 Task: Find connections with filter location Chetput with filter topic #careerswith filter profile language Spanish with filter current company Cambridge University Press & Assessment with filter school Lloyd Law College - India with filter industry Internet News with filter service category Financial Accounting with filter keywords title Line Cook
Action: Mouse moved to (510, 85)
Screenshot: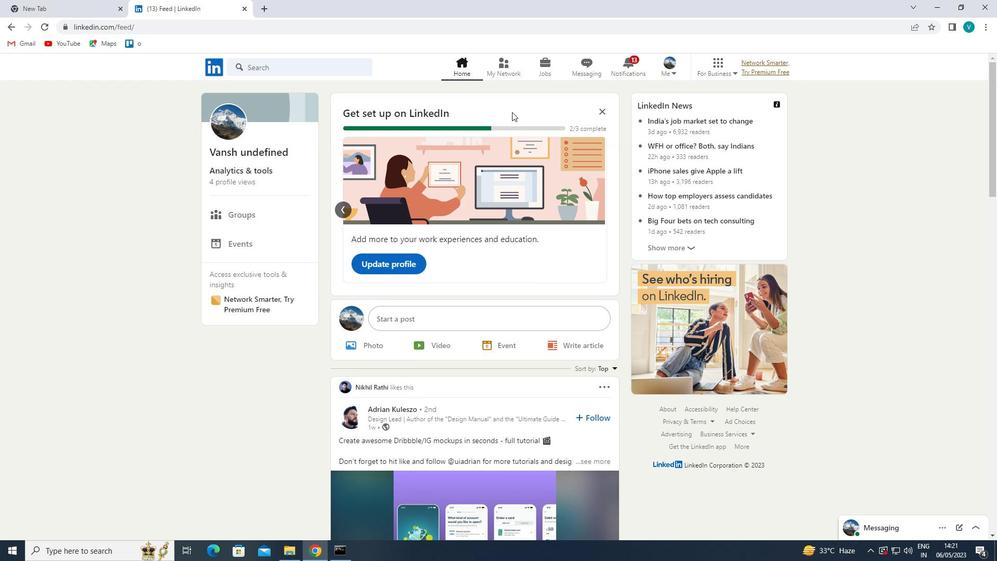 
Action: Mouse pressed left at (510, 85)
Screenshot: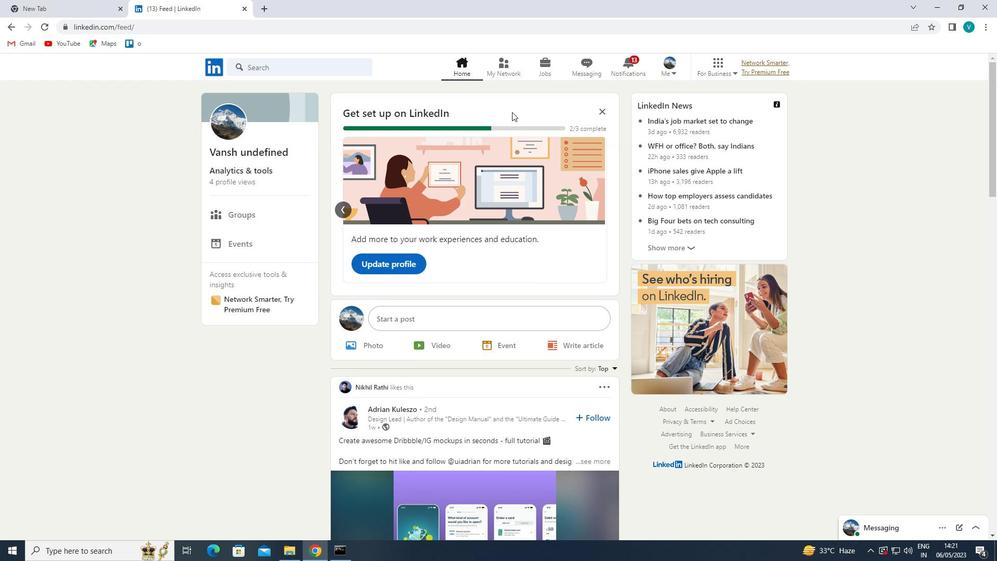 
Action: Mouse moved to (510, 77)
Screenshot: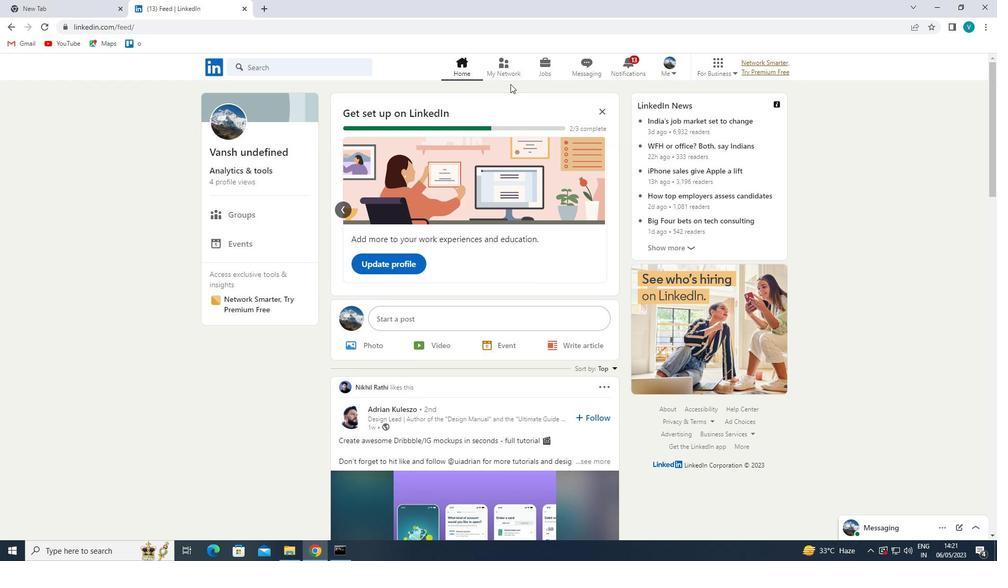 
Action: Mouse pressed left at (510, 77)
Screenshot: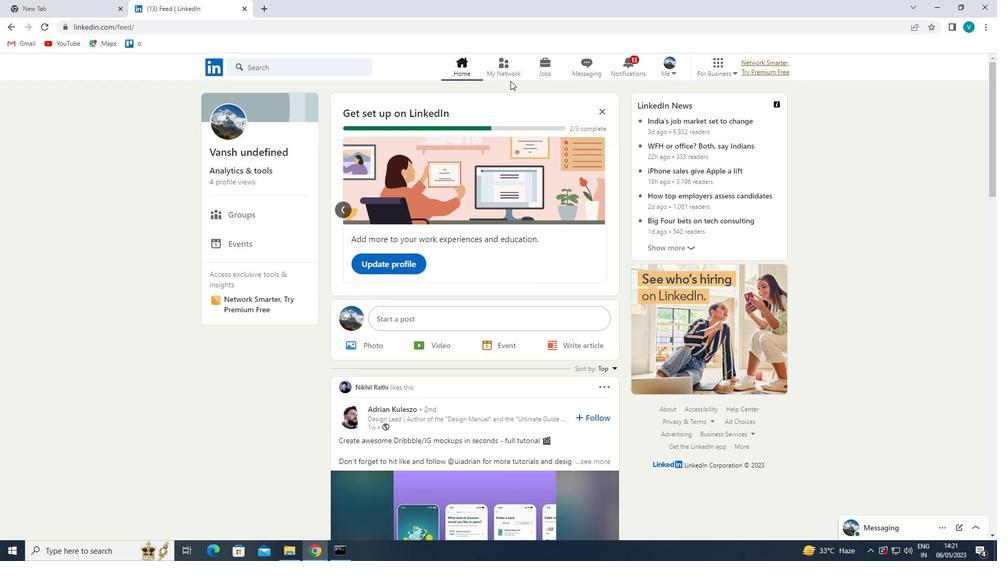 
Action: Mouse moved to (276, 127)
Screenshot: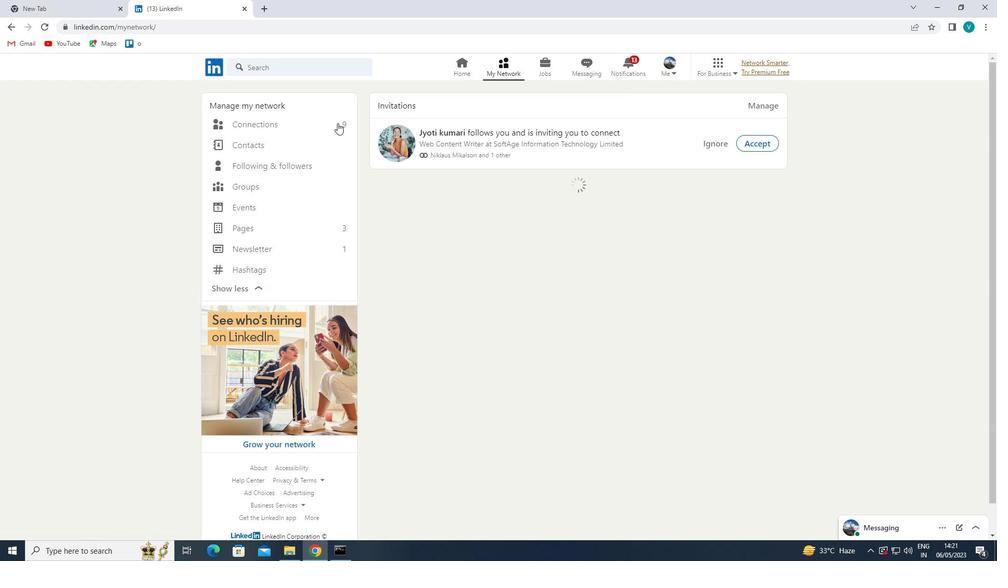 
Action: Mouse pressed left at (276, 127)
Screenshot: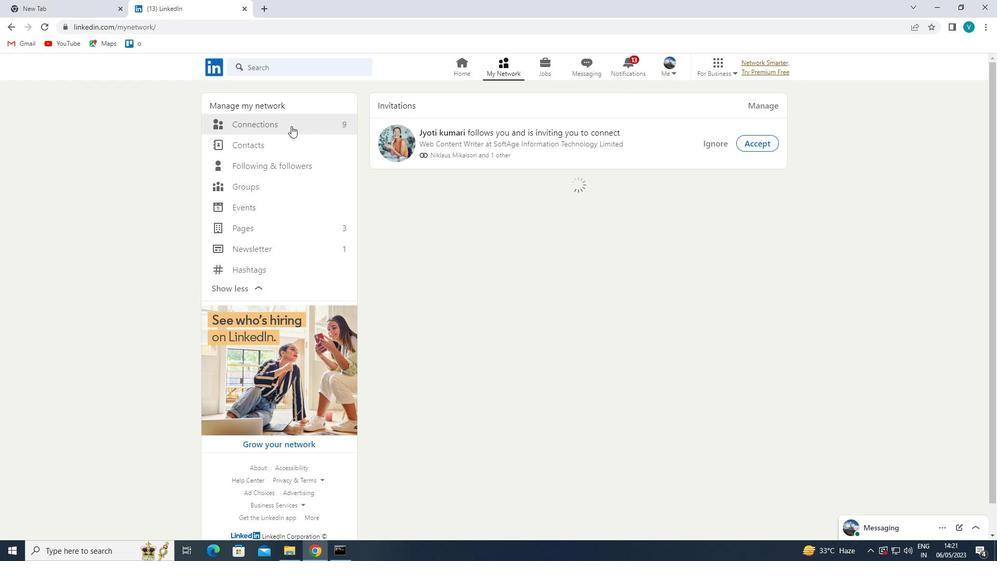 
Action: Mouse moved to (599, 126)
Screenshot: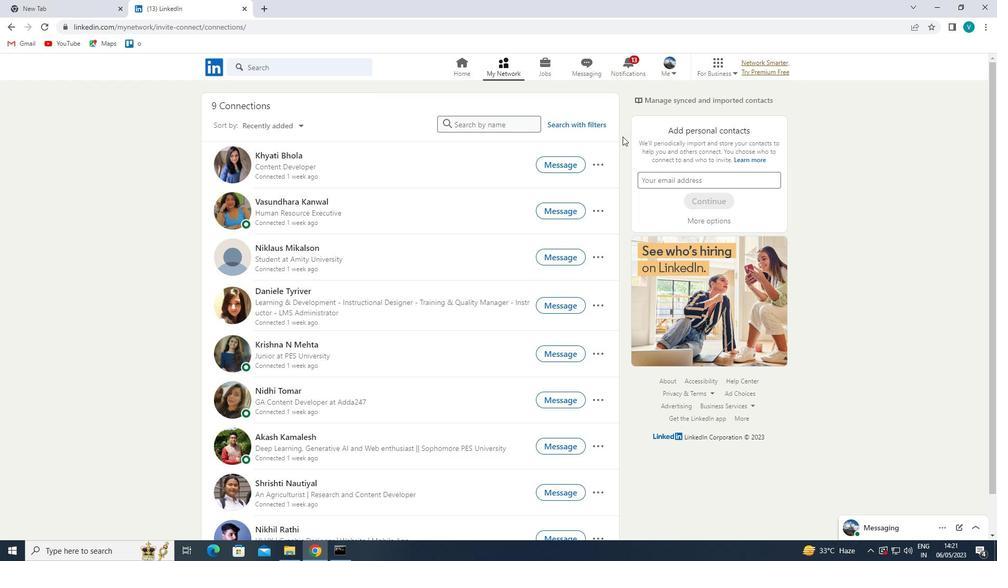 
Action: Mouse pressed left at (599, 126)
Screenshot: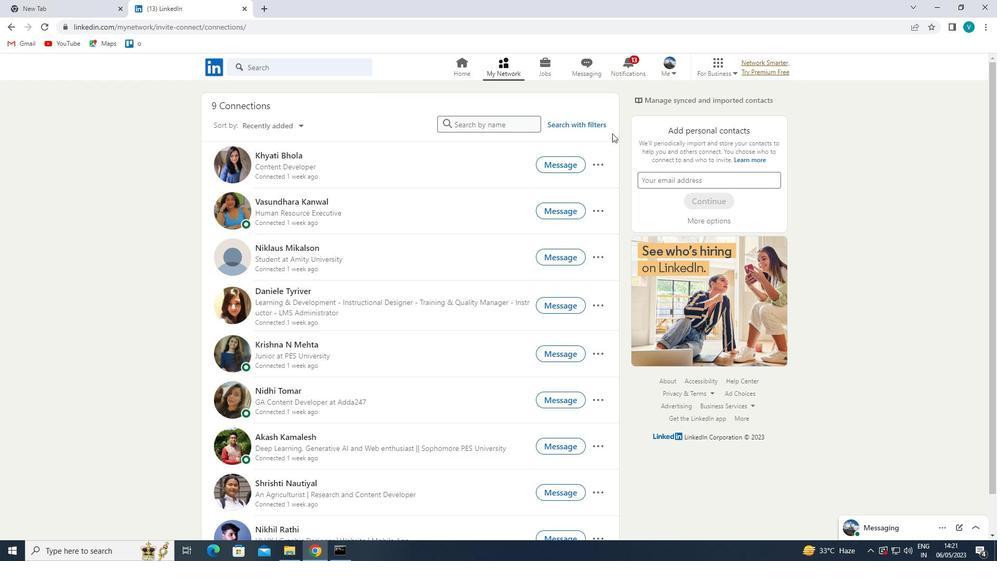 
Action: Mouse moved to (497, 98)
Screenshot: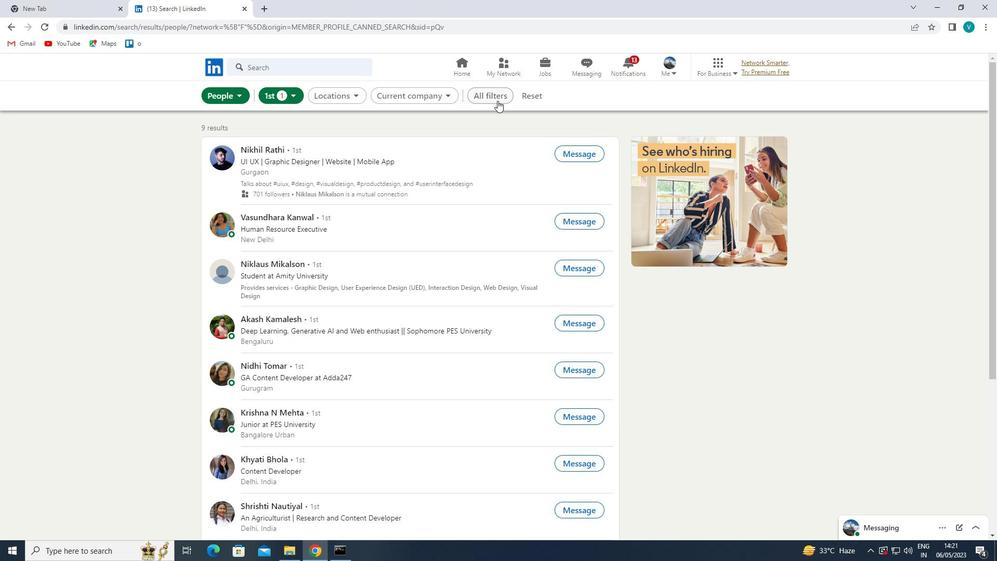 
Action: Mouse pressed left at (497, 98)
Screenshot: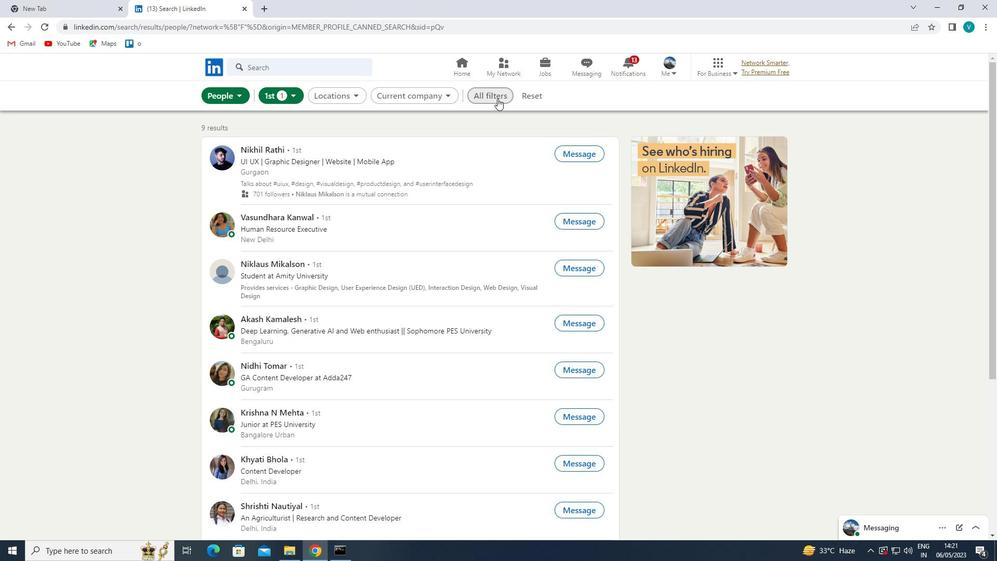 
Action: Mouse moved to (844, 265)
Screenshot: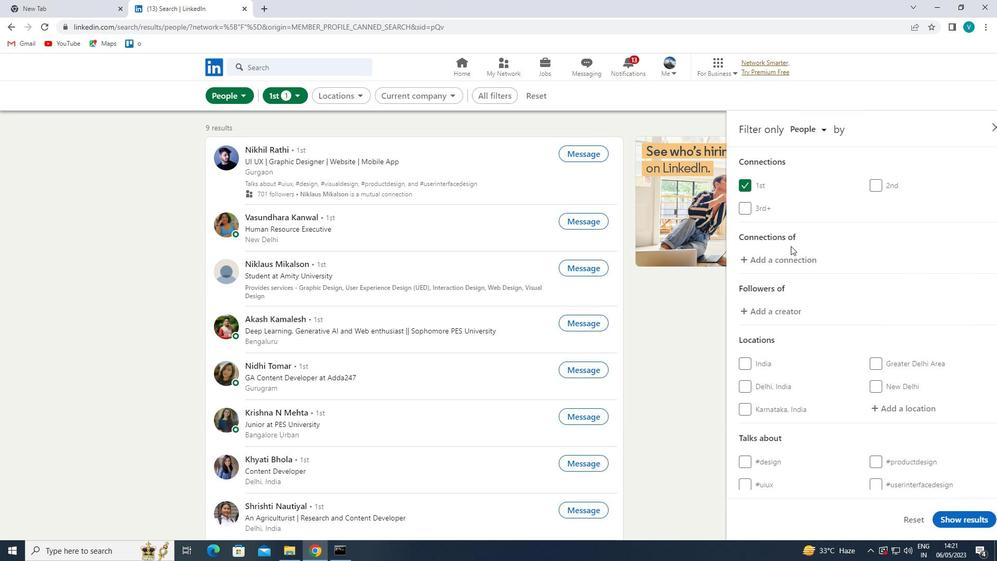 
Action: Mouse scrolled (844, 264) with delta (0, 0)
Screenshot: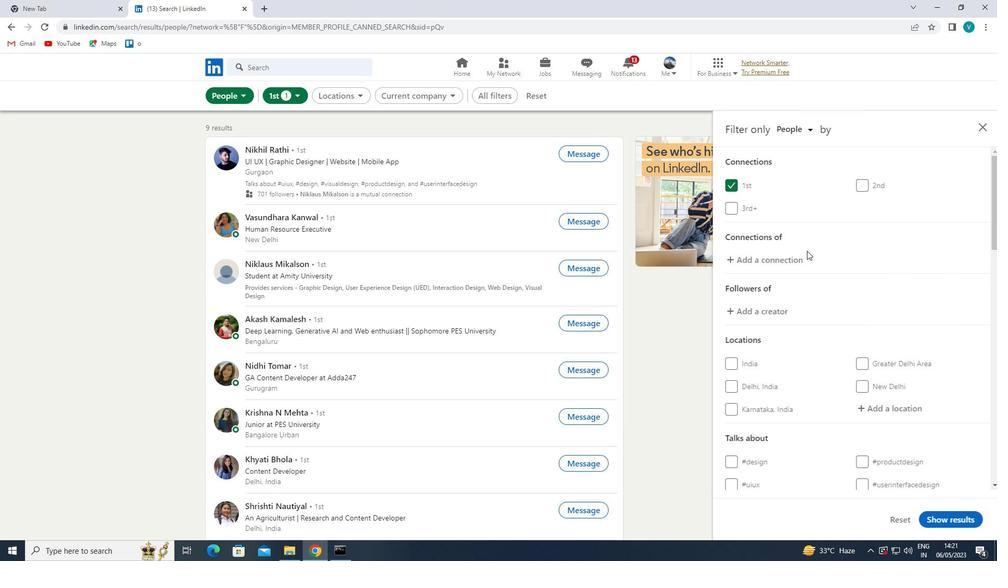 
Action: Mouse moved to (884, 353)
Screenshot: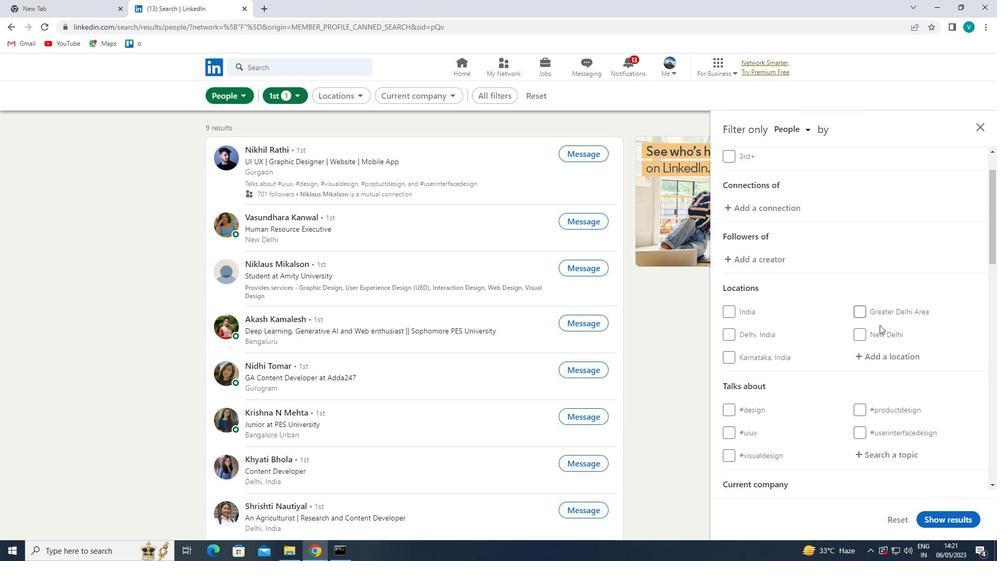 
Action: Mouse pressed left at (884, 353)
Screenshot: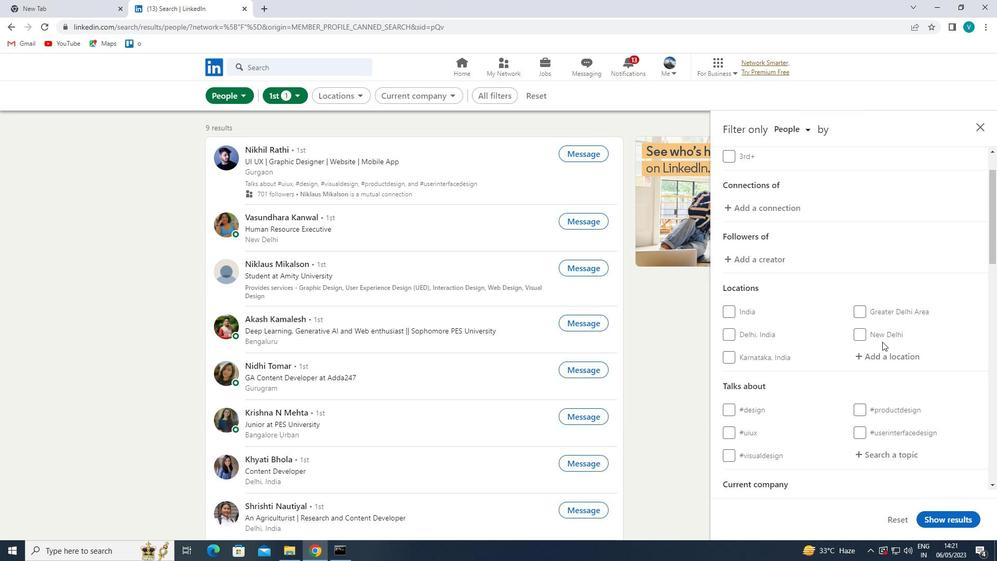 
Action: Mouse moved to (799, 311)
Screenshot: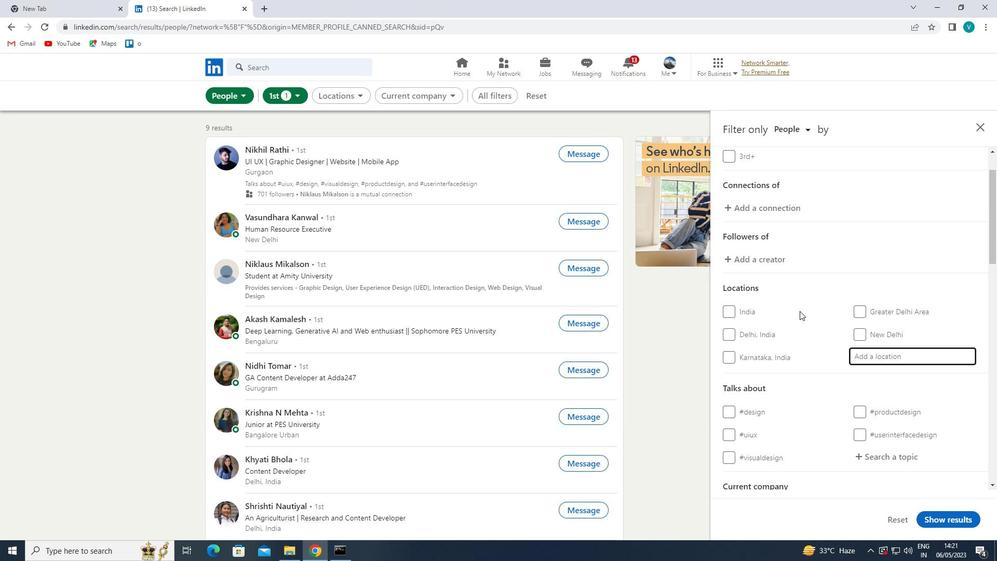 
Action: Key pressed <Key.shift>CHETPUT
Screenshot: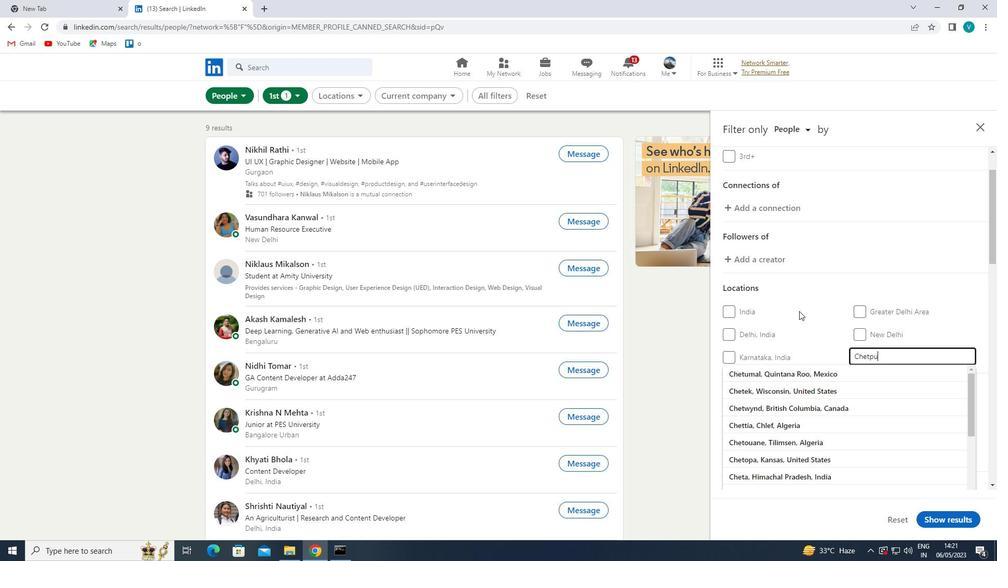 
Action: Mouse moved to (802, 359)
Screenshot: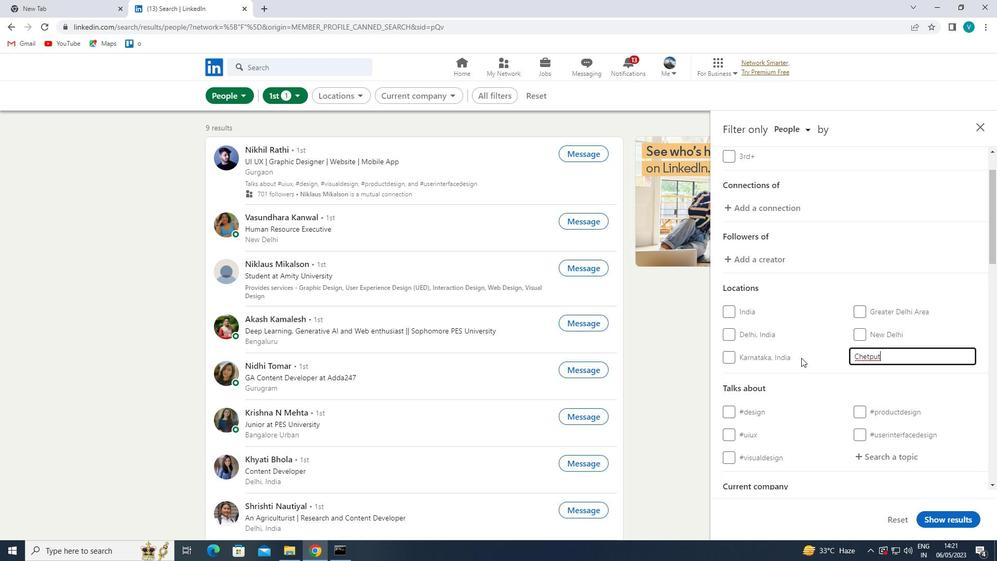 
Action: Mouse pressed left at (802, 359)
Screenshot: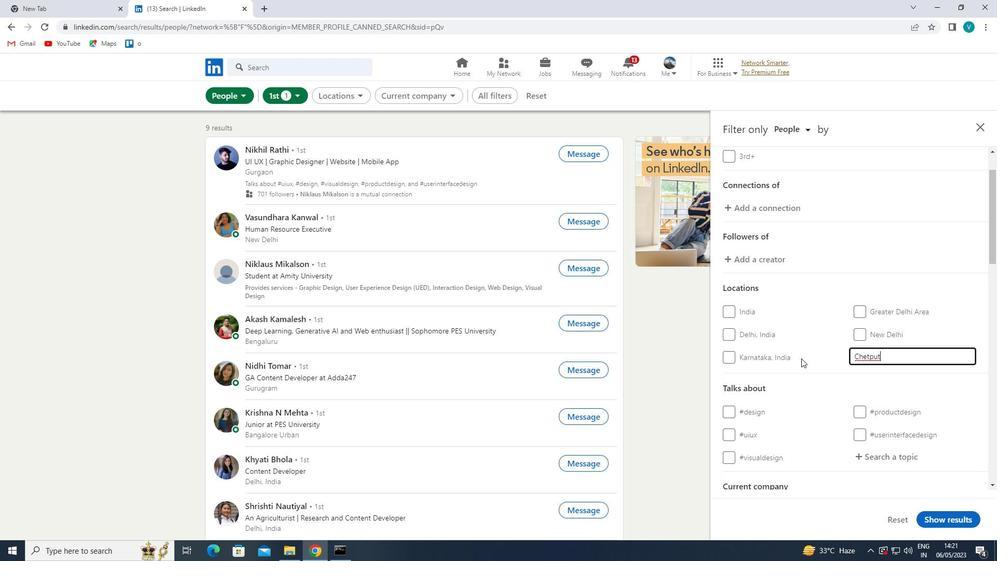 
Action: Mouse moved to (830, 363)
Screenshot: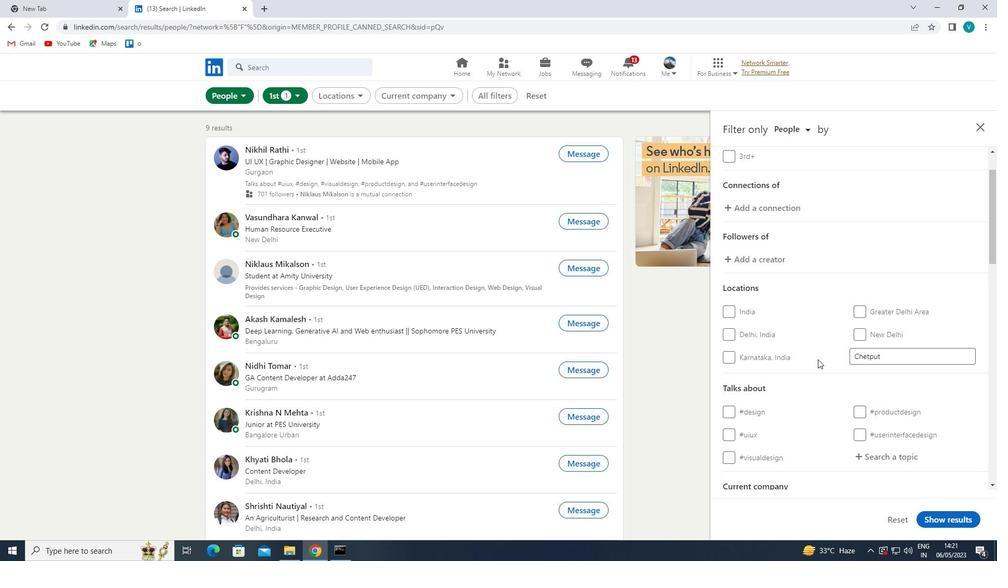 
Action: Mouse scrolled (830, 362) with delta (0, 0)
Screenshot: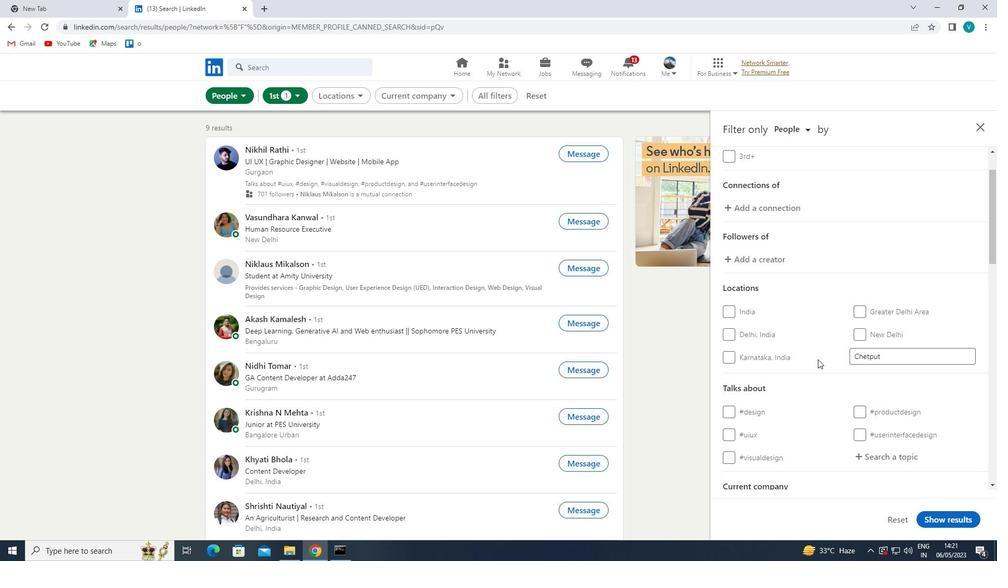 
Action: Mouse moved to (835, 365)
Screenshot: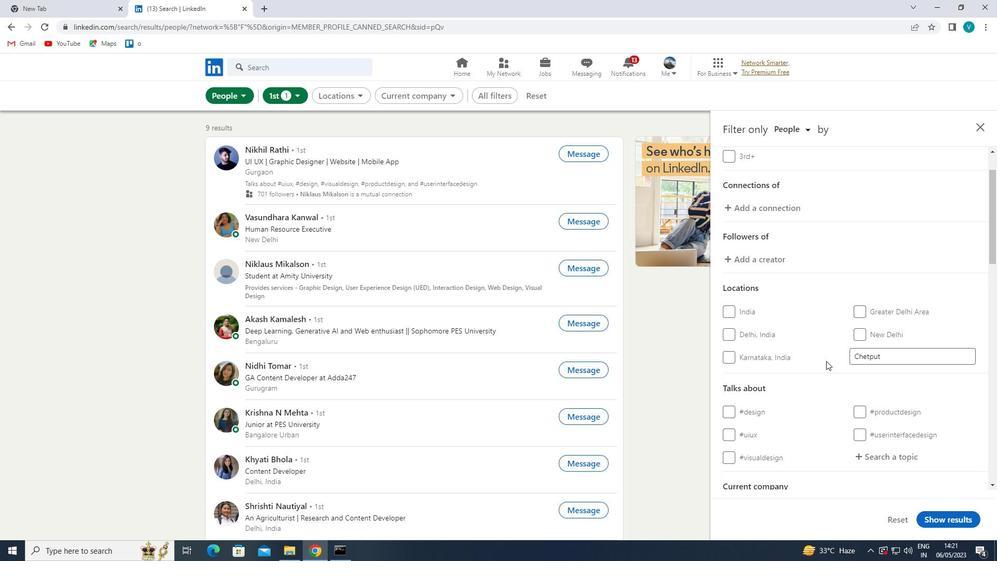 
Action: Mouse scrolled (835, 364) with delta (0, 0)
Screenshot: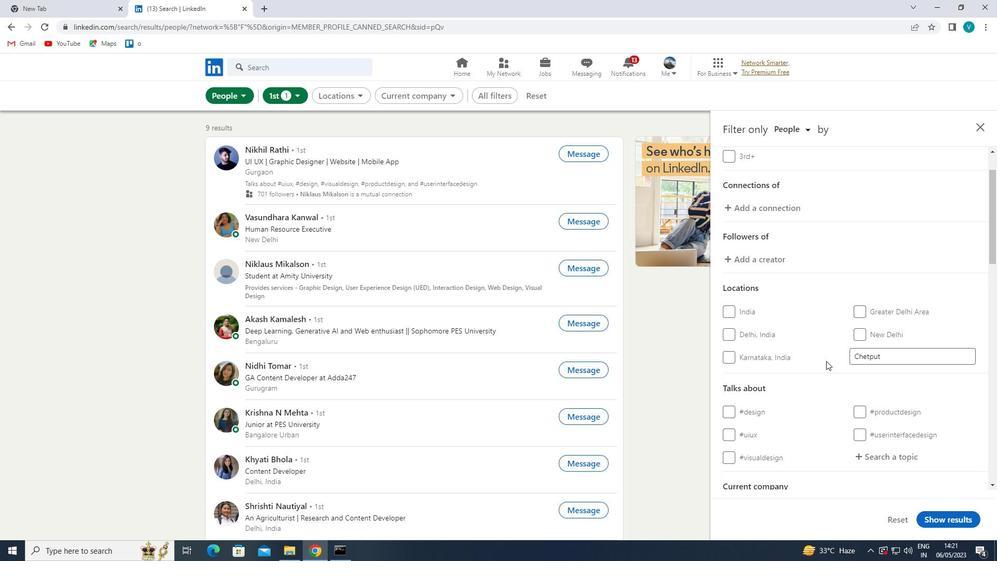 
Action: Mouse moved to (880, 350)
Screenshot: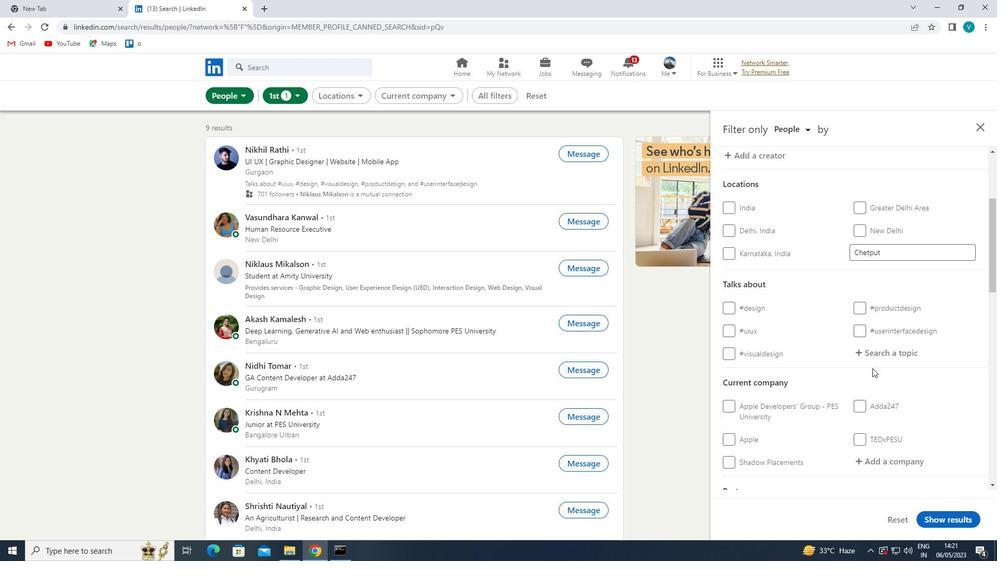 
Action: Mouse pressed left at (880, 350)
Screenshot: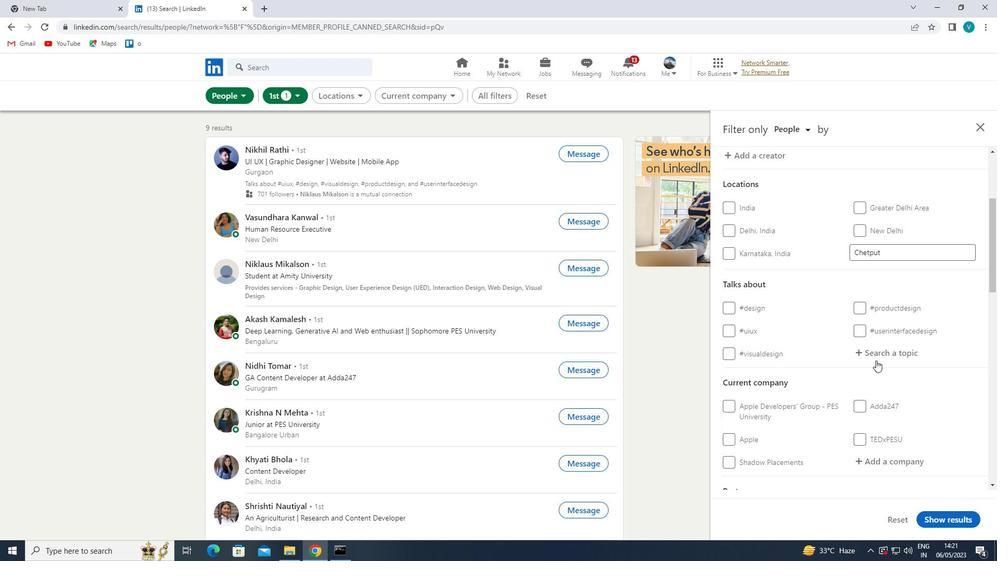 
Action: Mouse moved to (697, 243)
Screenshot: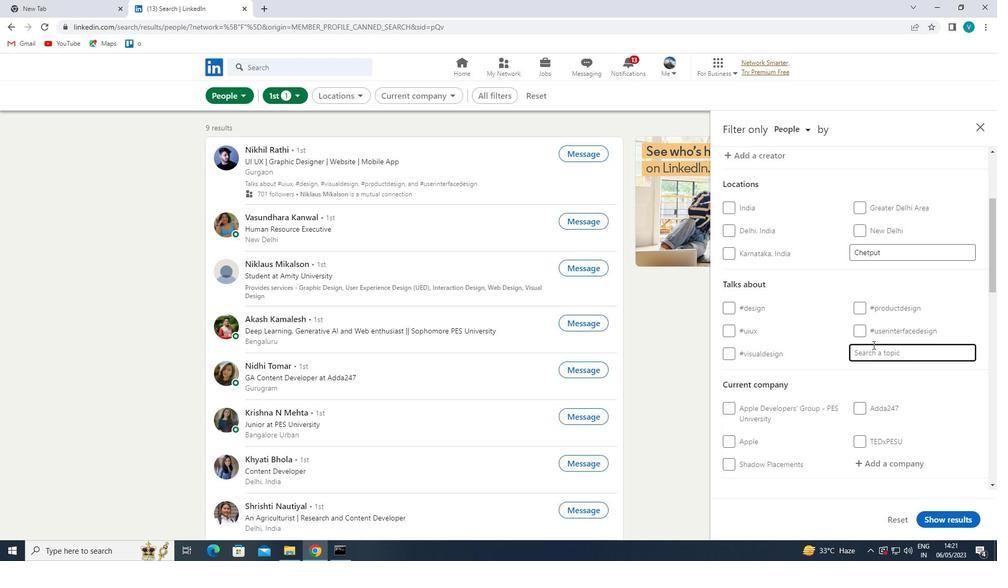 
Action: Key pressed CAE<Key.backspace>REERS
Screenshot: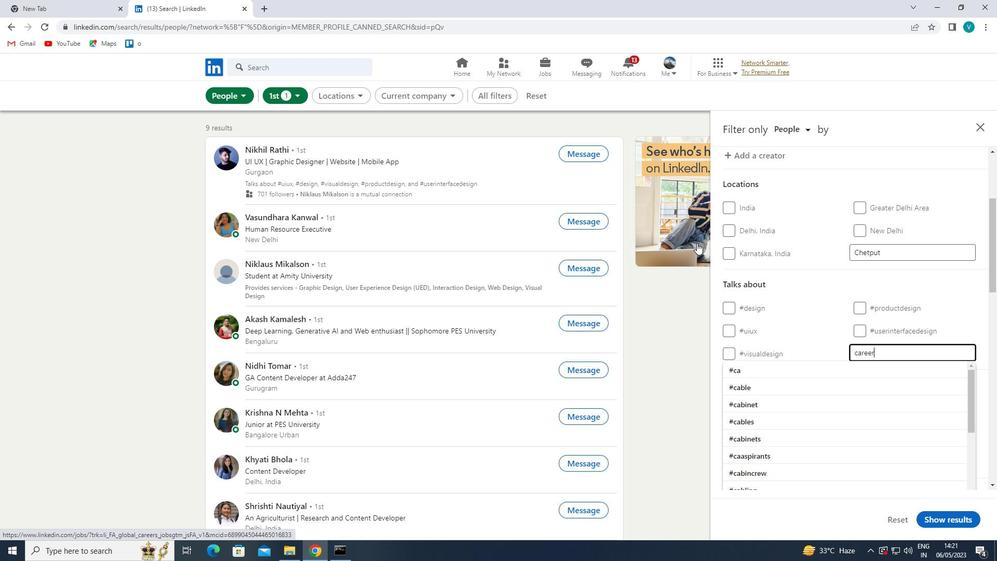 
Action: Mouse moved to (787, 364)
Screenshot: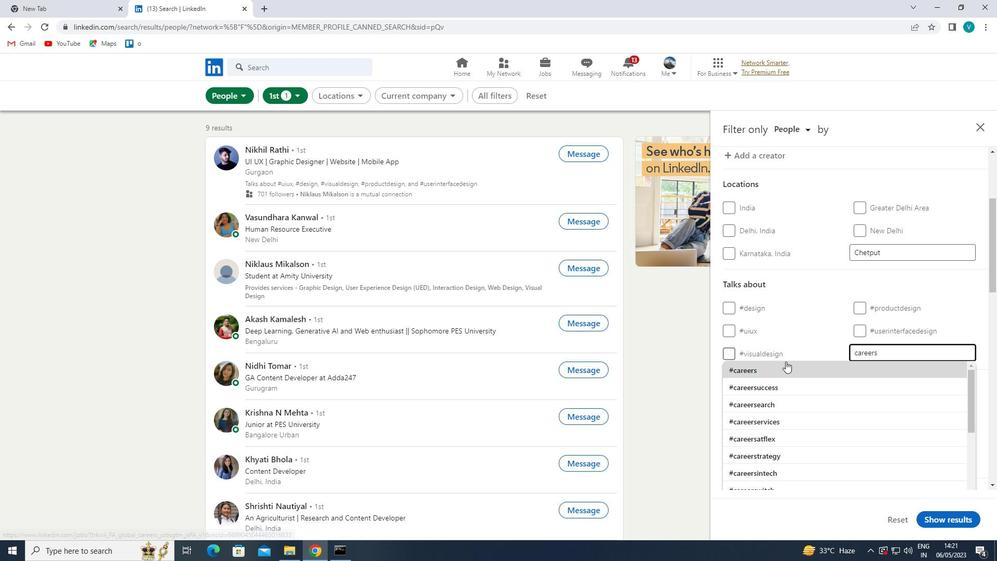 
Action: Mouse pressed left at (787, 364)
Screenshot: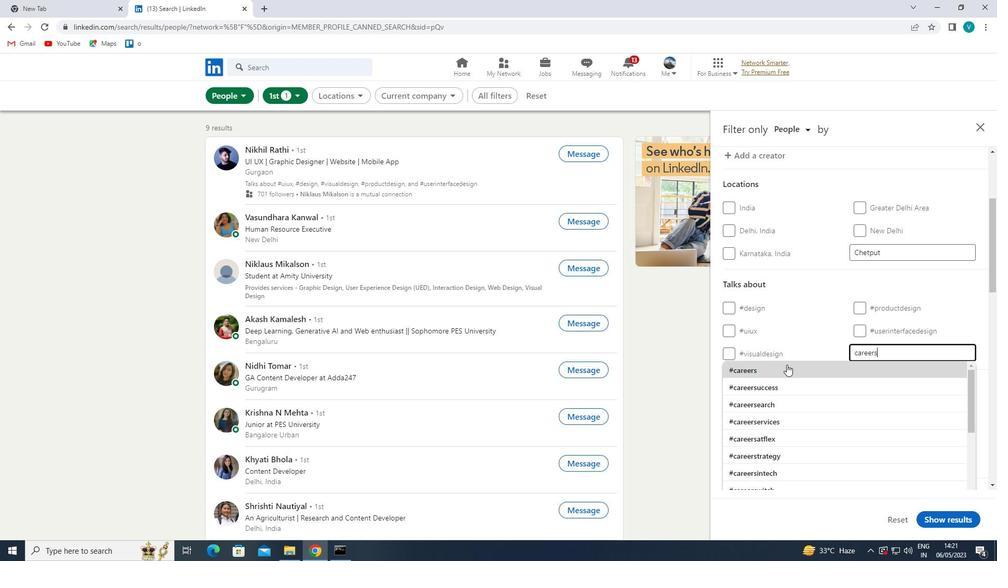
Action: Mouse moved to (809, 356)
Screenshot: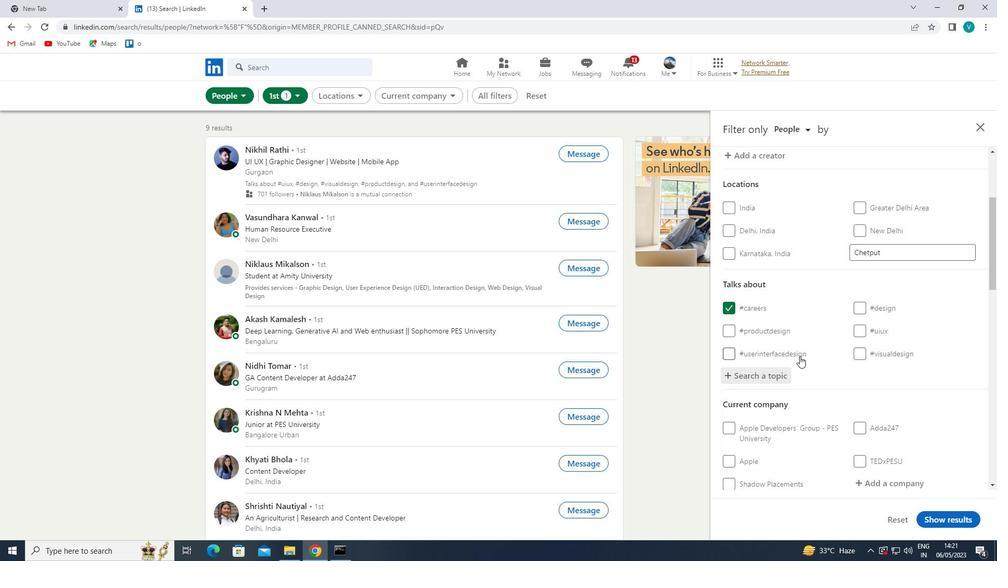 
Action: Mouse scrolled (809, 356) with delta (0, 0)
Screenshot: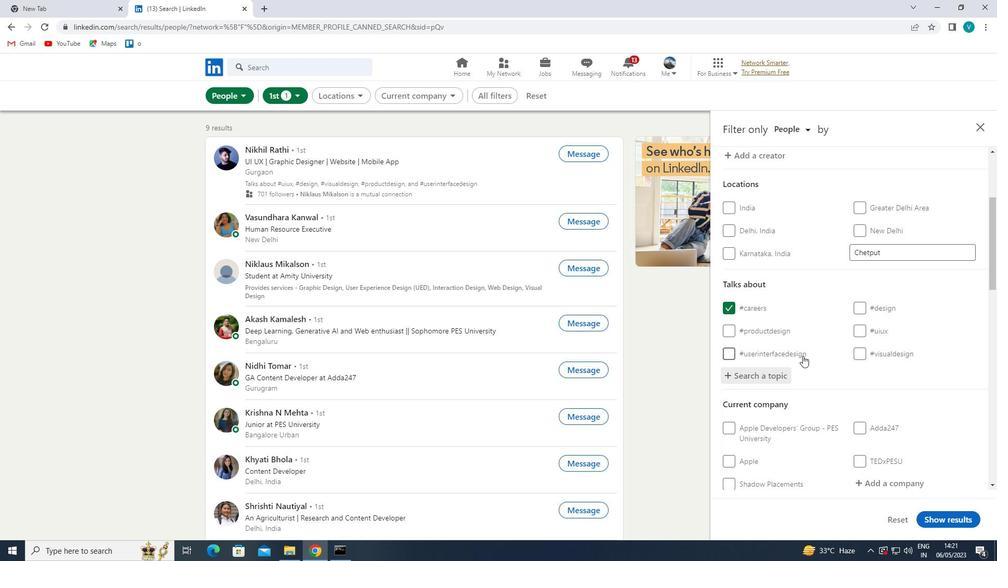 
Action: Mouse moved to (810, 357)
Screenshot: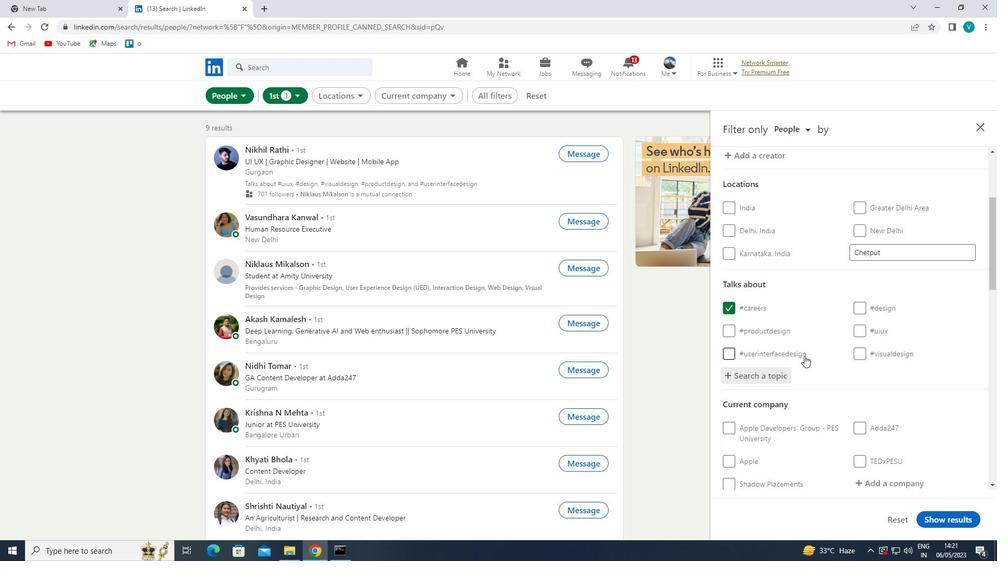 
Action: Mouse scrolled (810, 356) with delta (0, 0)
Screenshot: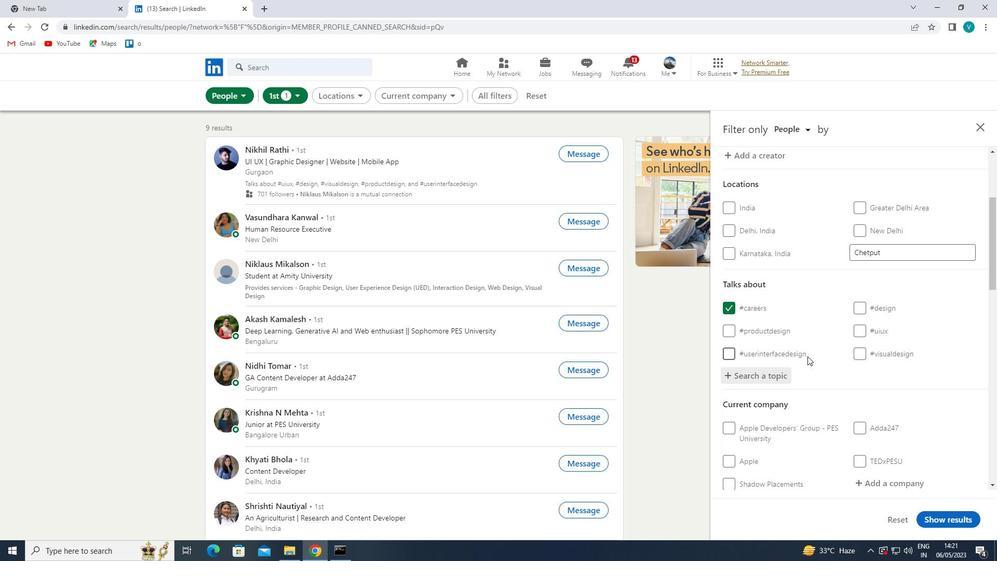 
Action: Mouse moved to (813, 358)
Screenshot: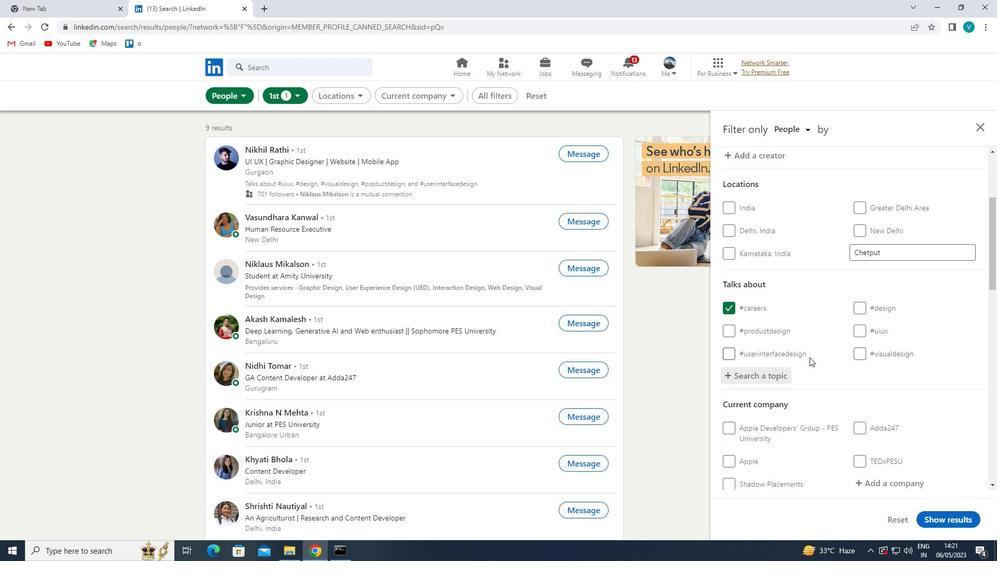 
Action: Mouse scrolled (813, 358) with delta (0, 0)
Screenshot: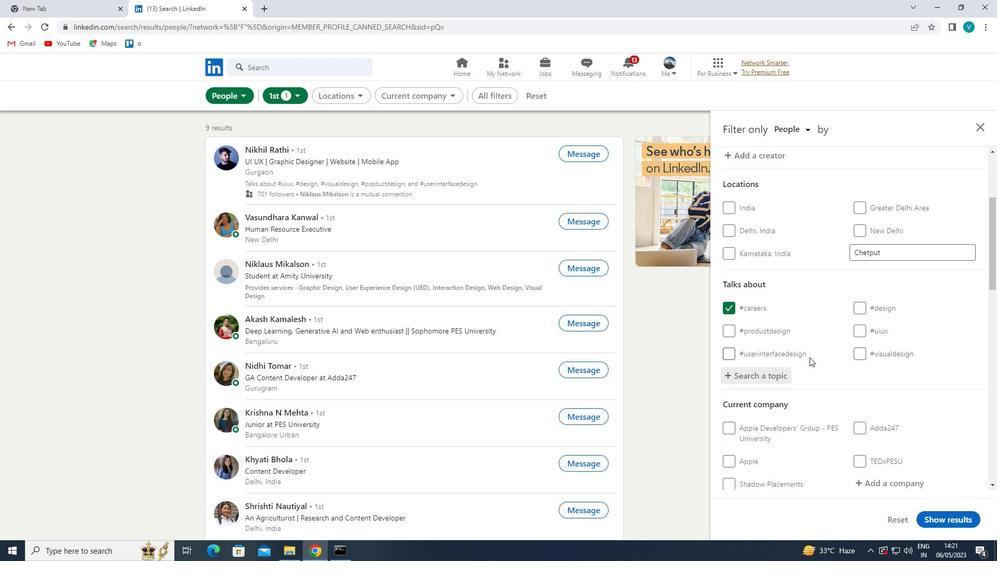 
Action: Mouse moved to (864, 330)
Screenshot: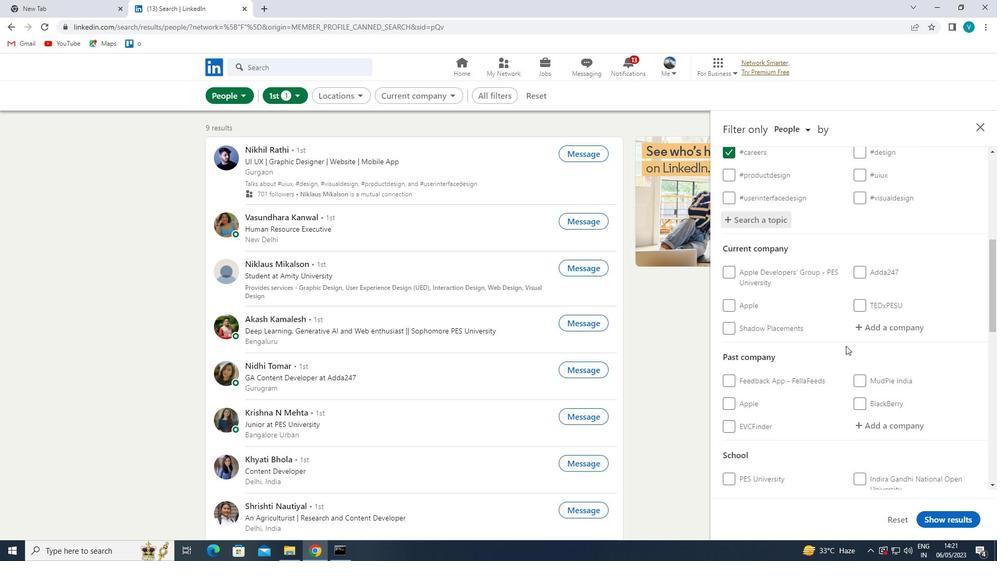 
Action: Mouse pressed left at (864, 330)
Screenshot: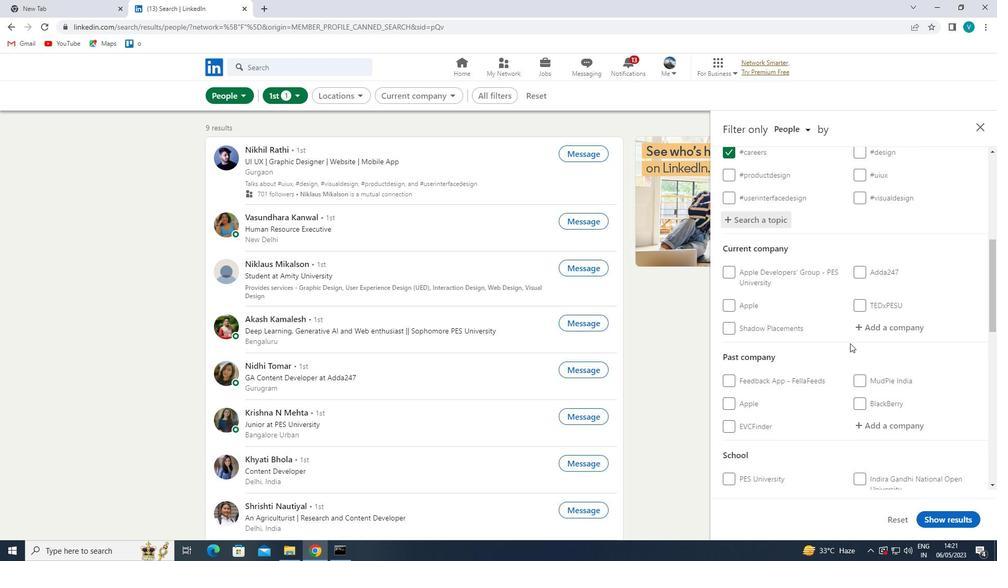 
Action: Mouse moved to (717, 244)
Screenshot: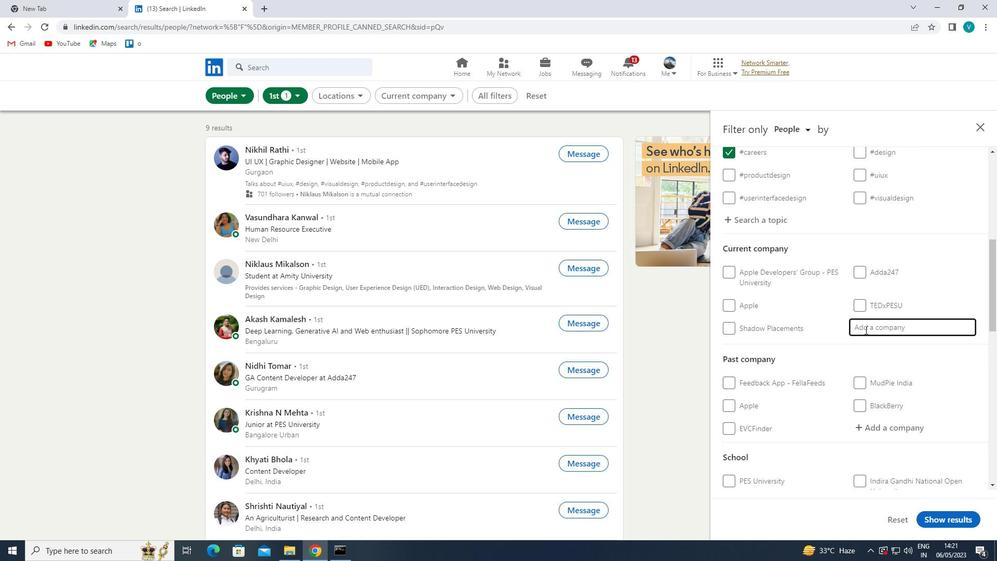 
Action: Key pressed <Key.shift>CAMBRIDGE
Screenshot: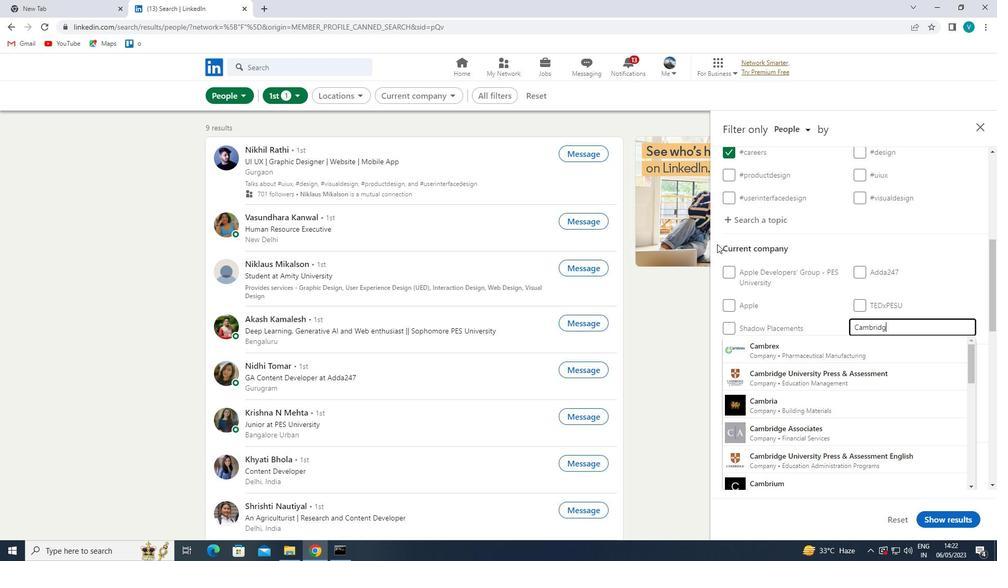 
Action: Mouse moved to (867, 345)
Screenshot: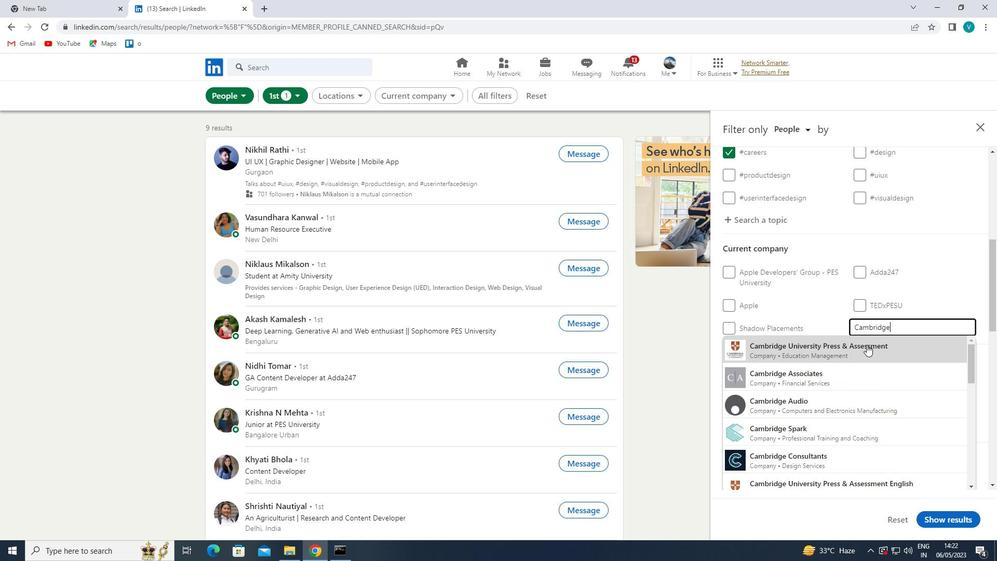 
Action: Mouse pressed left at (867, 345)
Screenshot: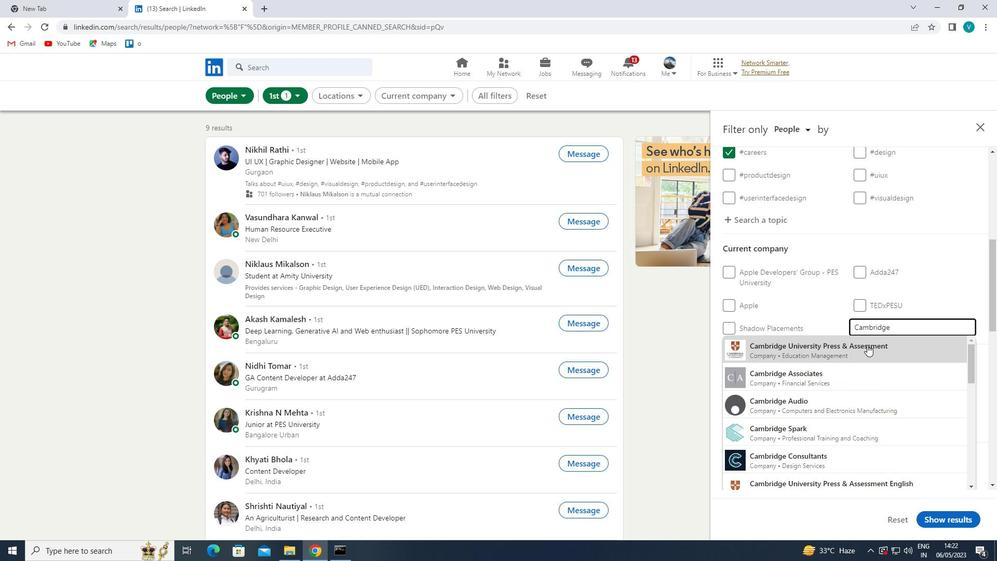 
Action: Mouse moved to (871, 349)
Screenshot: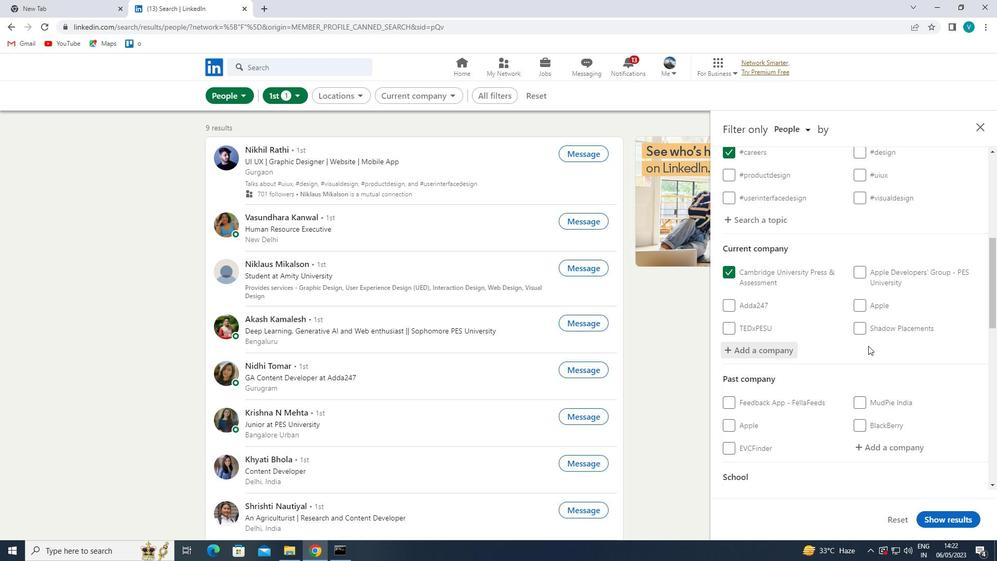 
Action: Mouse scrolled (871, 349) with delta (0, 0)
Screenshot: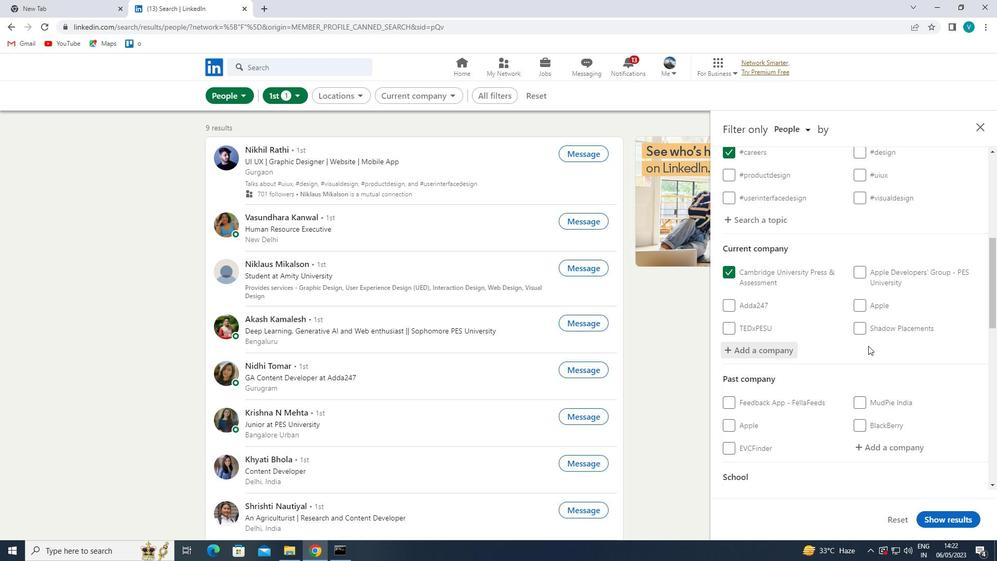 
Action: Mouse moved to (871, 351)
Screenshot: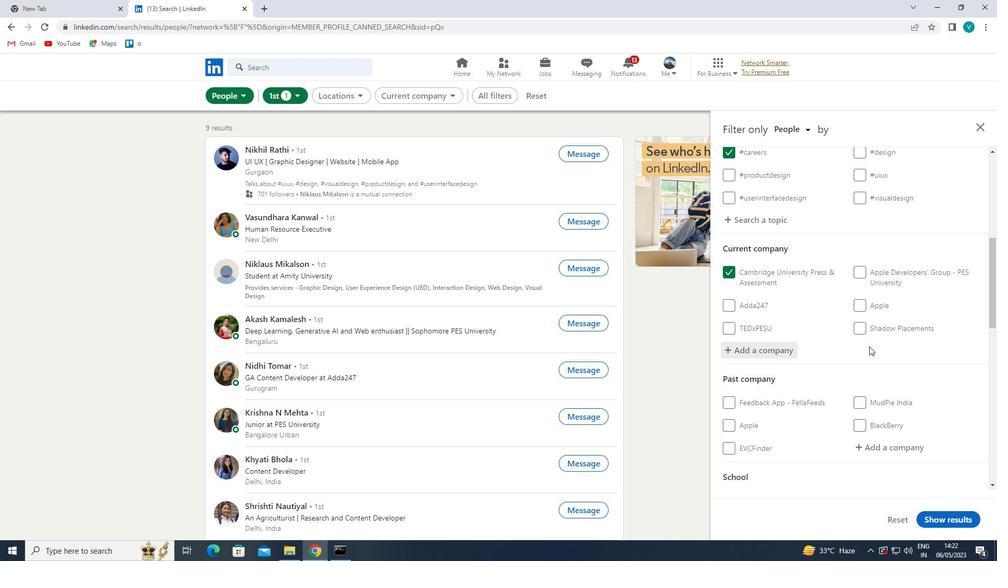 
Action: Mouse scrolled (871, 350) with delta (0, 0)
Screenshot: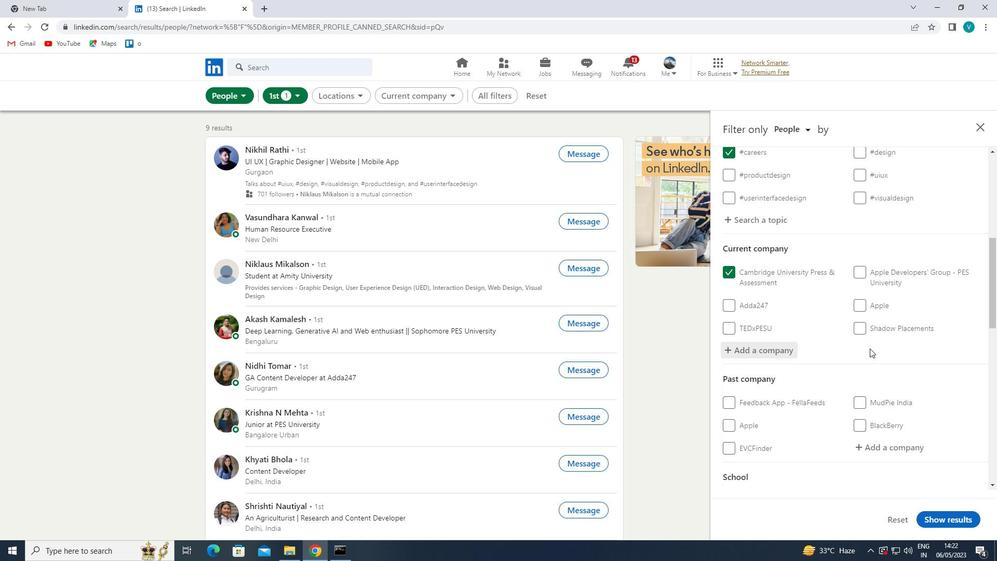 
Action: Mouse moved to (872, 351)
Screenshot: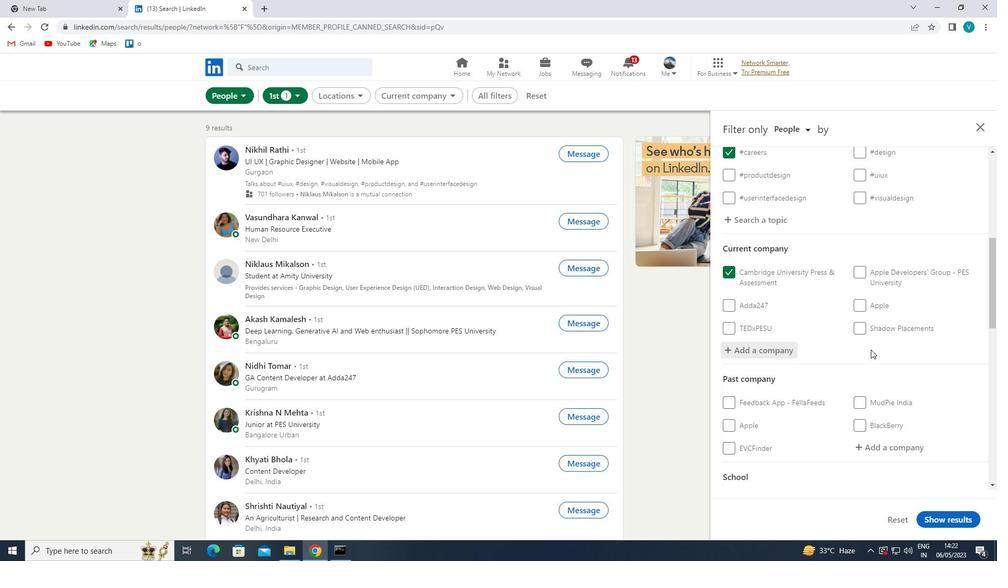 
Action: Mouse scrolled (872, 351) with delta (0, 0)
Screenshot: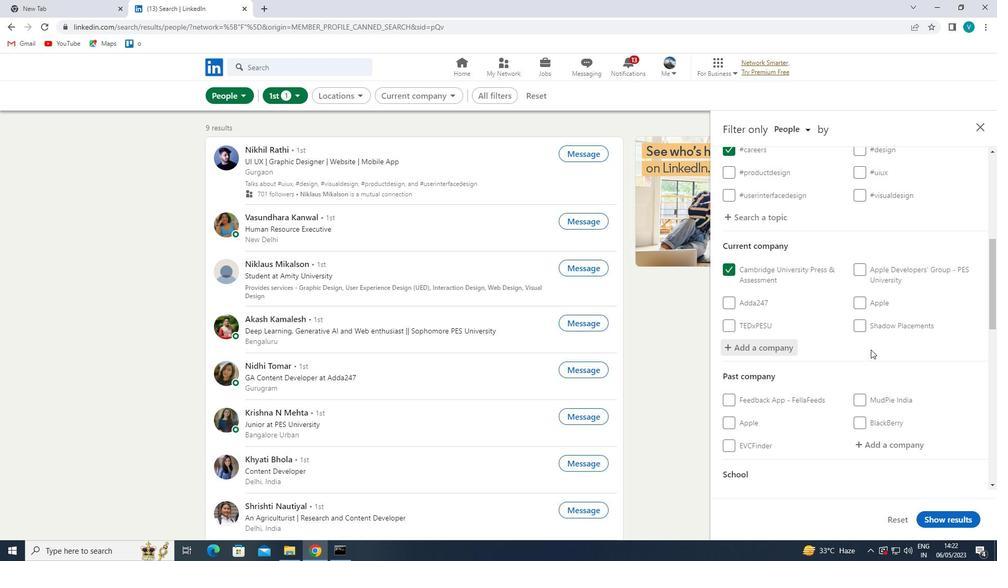 
Action: Mouse moved to (872, 352)
Screenshot: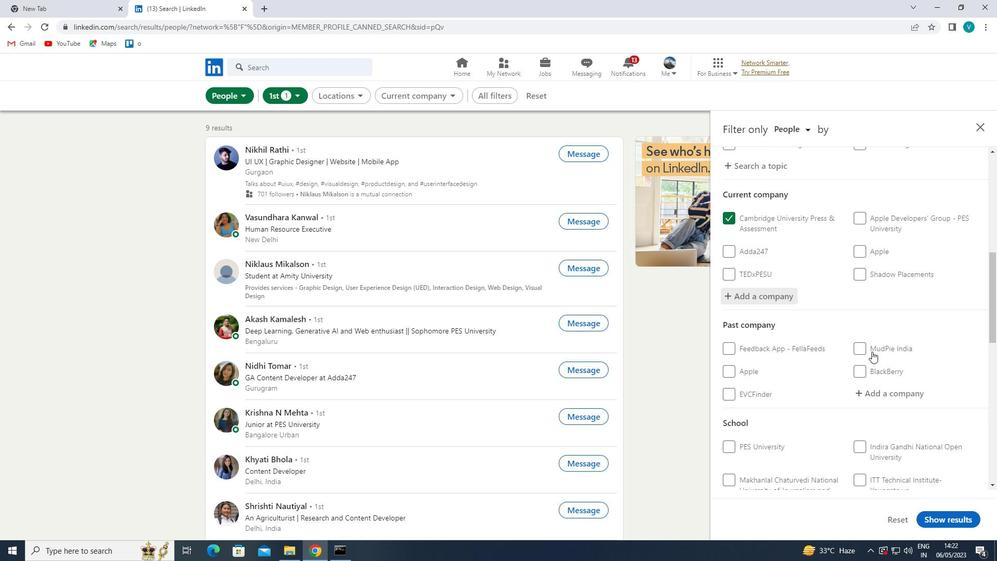 
Action: Mouse scrolled (872, 351) with delta (0, 0)
Screenshot: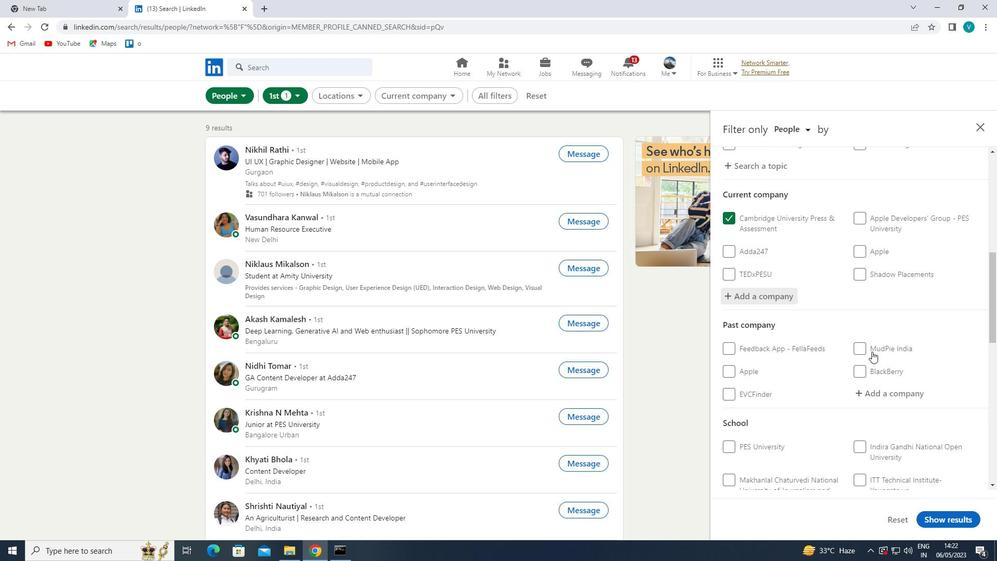 
Action: Mouse moved to (879, 366)
Screenshot: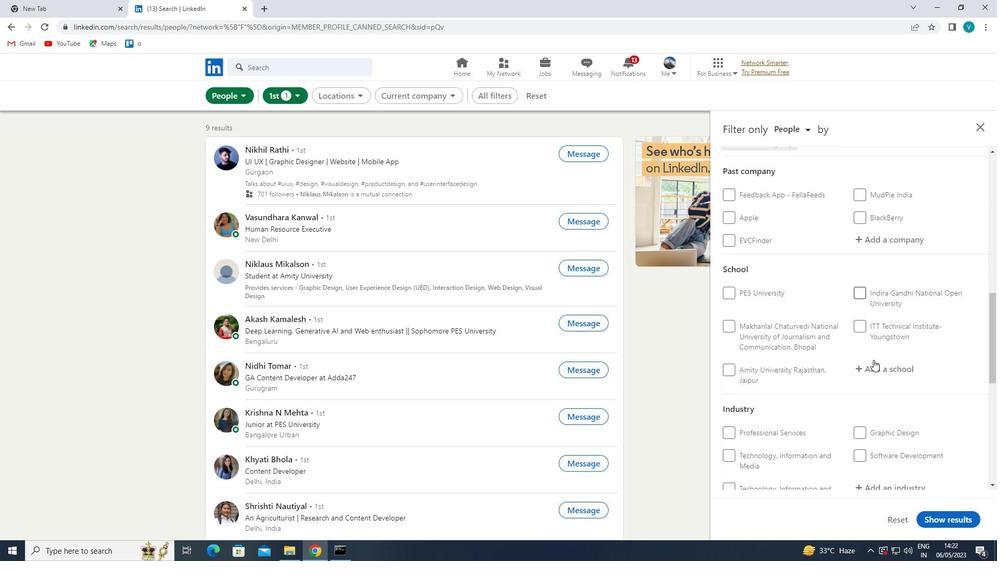 
Action: Mouse pressed left at (879, 366)
Screenshot: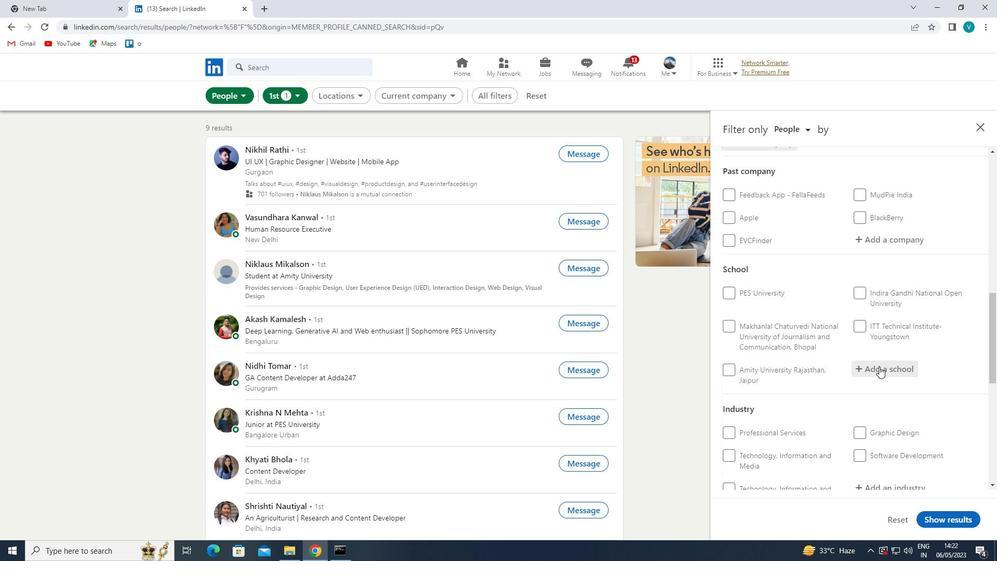 
Action: Mouse moved to (839, 345)
Screenshot: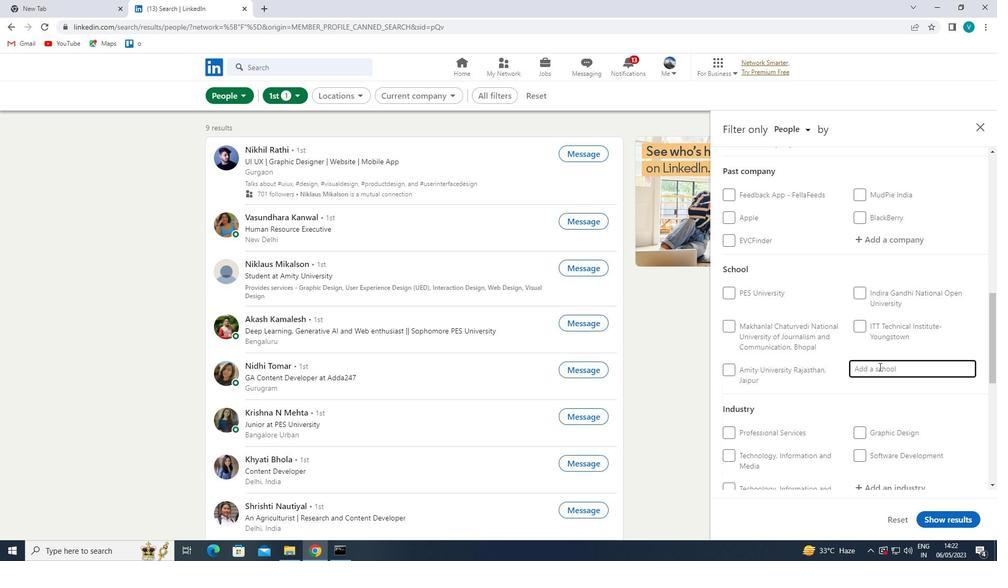
Action: Key pressed <Key.shift>LLOYD
Screenshot: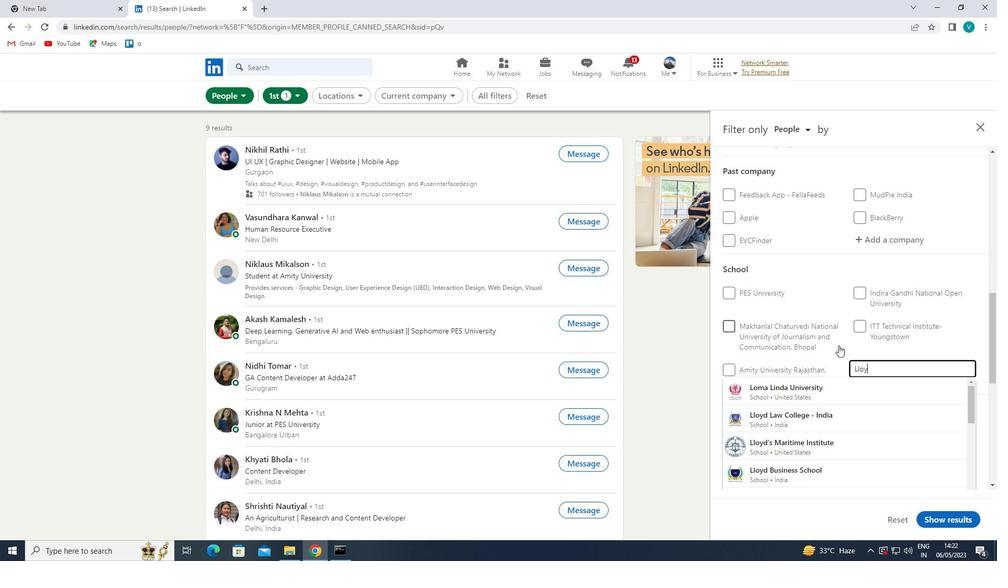 
Action: Mouse moved to (857, 392)
Screenshot: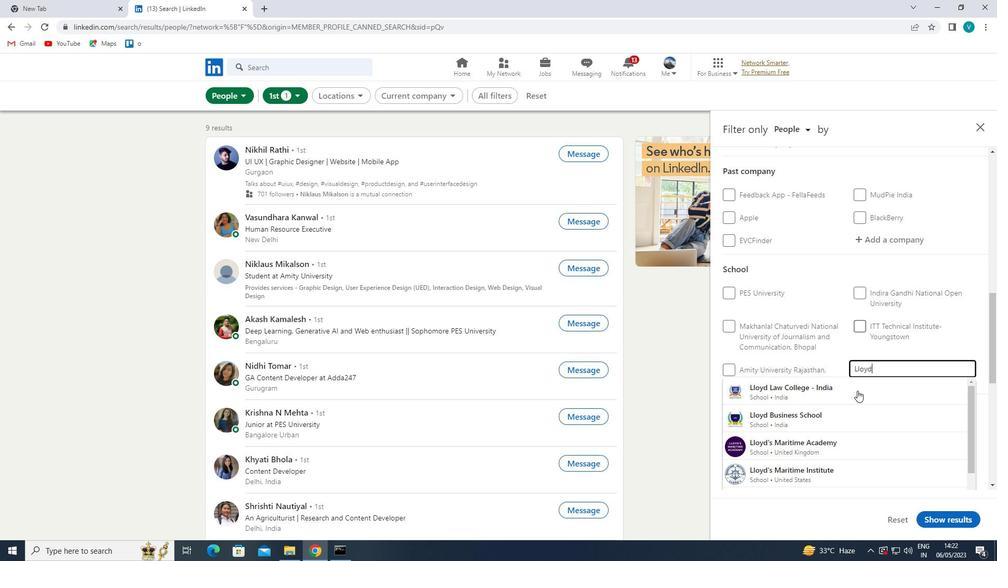 
Action: Mouse pressed left at (857, 392)
Screenshot: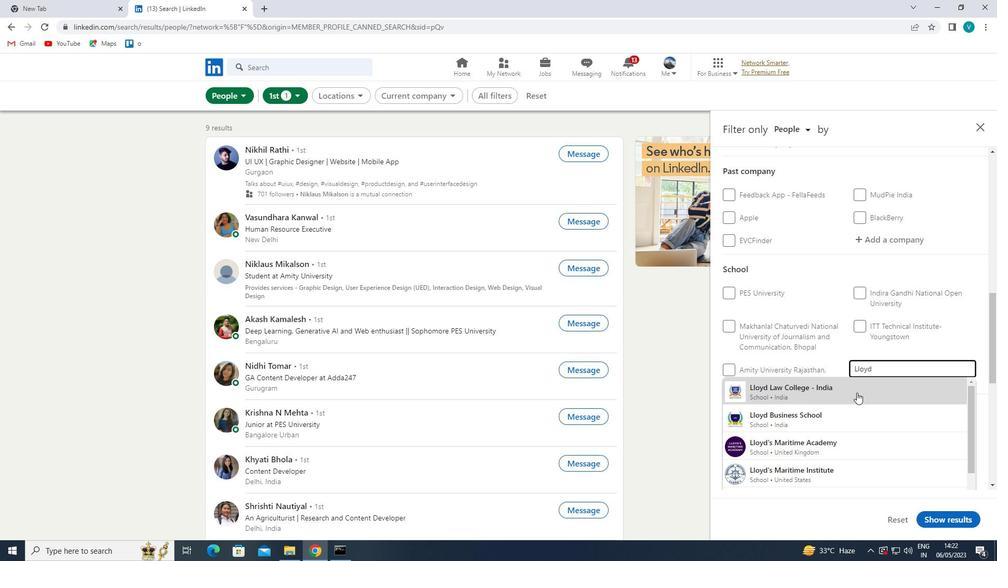 
Action: Mouse scrolled (857, 392) with delta (0, 0)
Screenshot: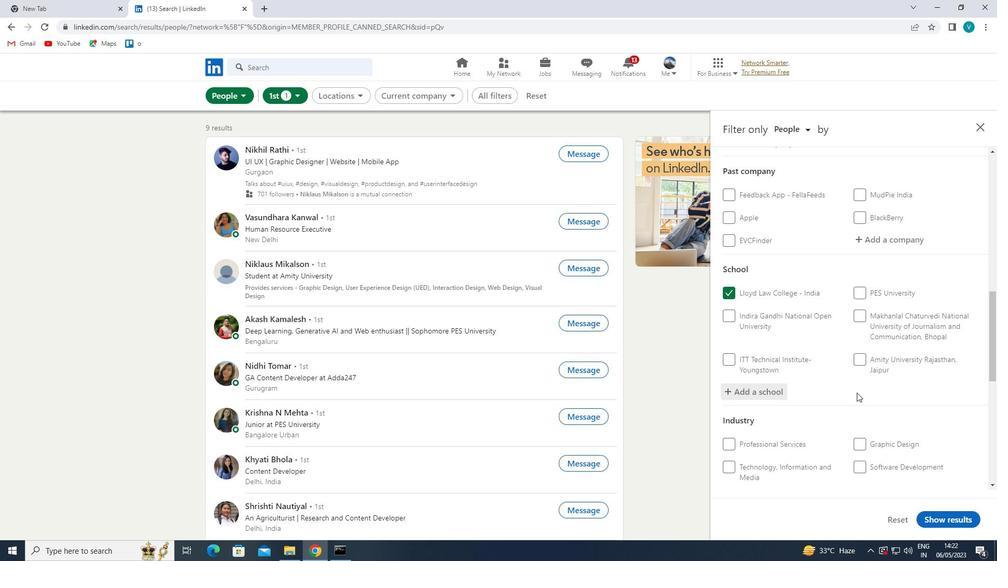 
Action: Mouse scrolled (857, 392) with delta (0, 0)
Screenshot: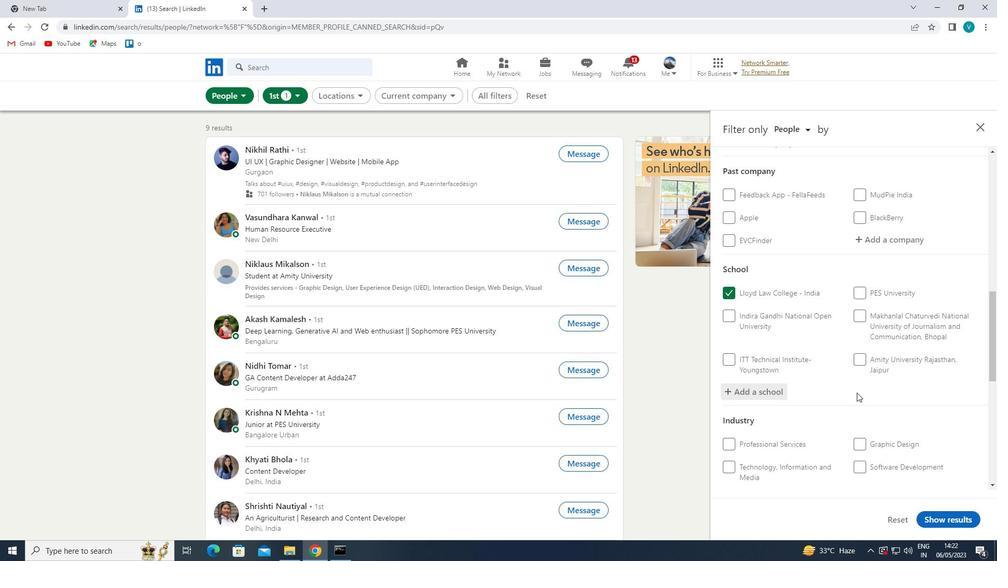 
Action: Mouse scrolled (857, 392) with delta (0, 0)
Screenshot: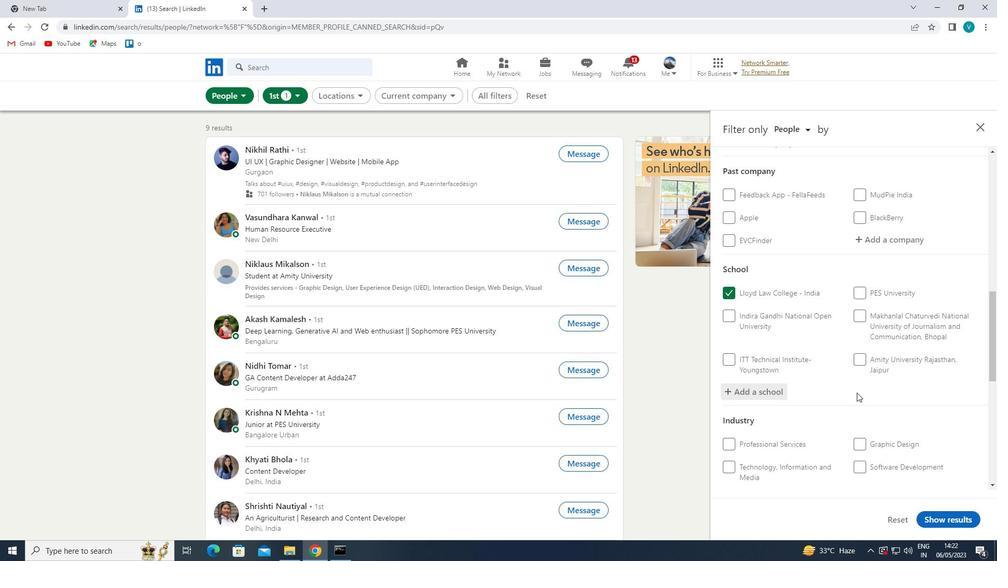 
Action: Mouse moved to (886, 350)
Screenshot: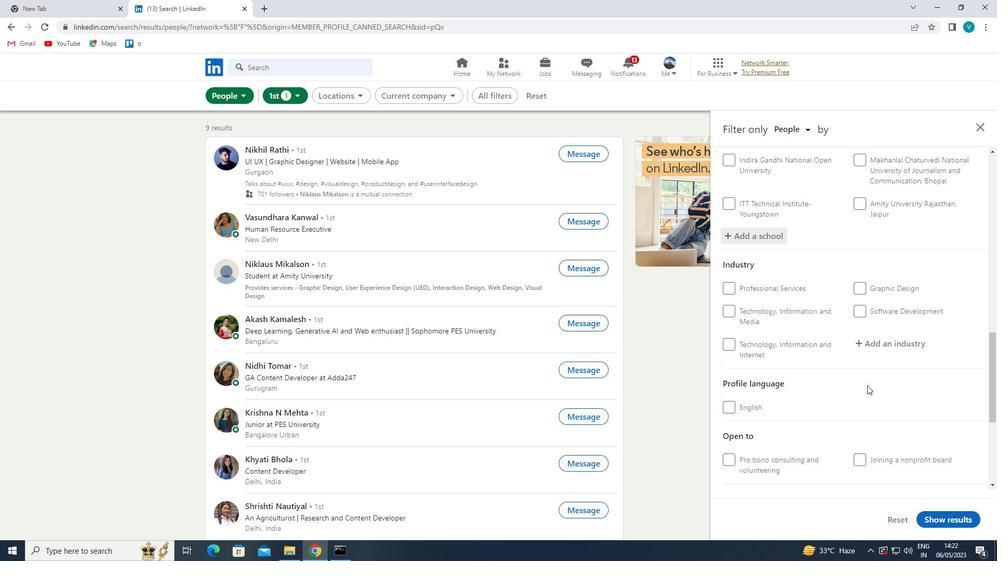 
Action: Mouse pressed left at (886, 350)
Screenshot: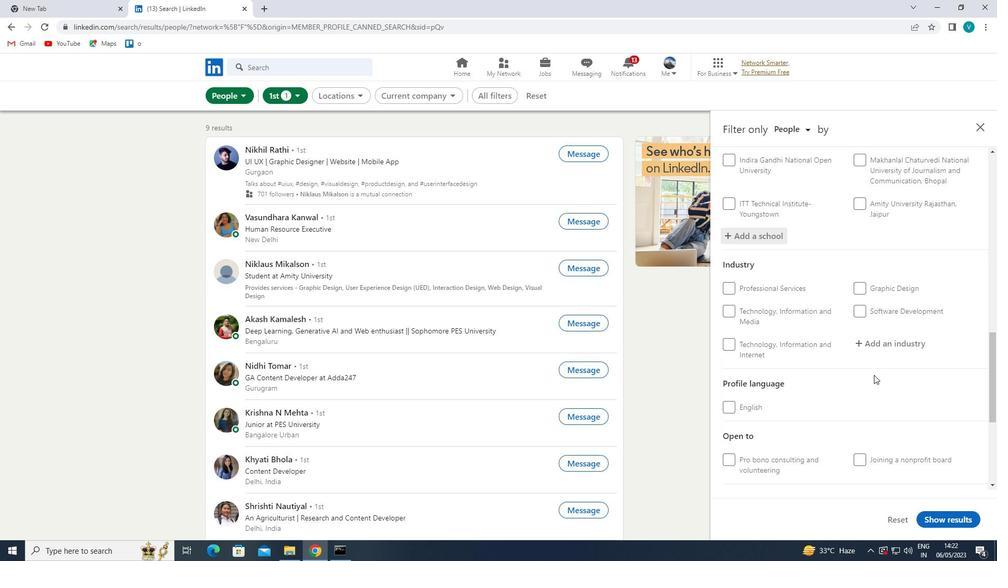 
Action: Mouse moved to (887, 347)
Screenshot: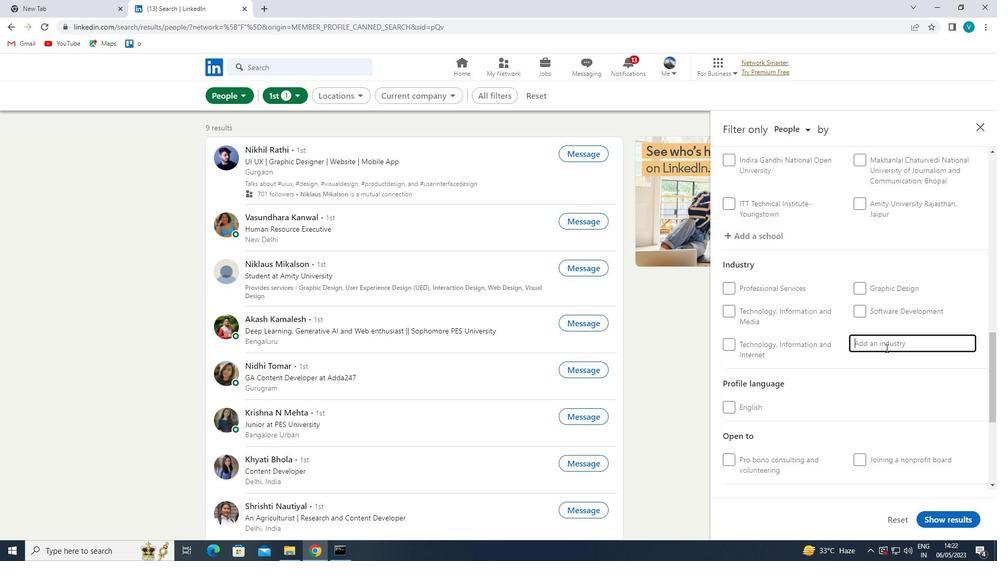 
Action: Key pressed <Key.shift>INTERNET
Screenshot: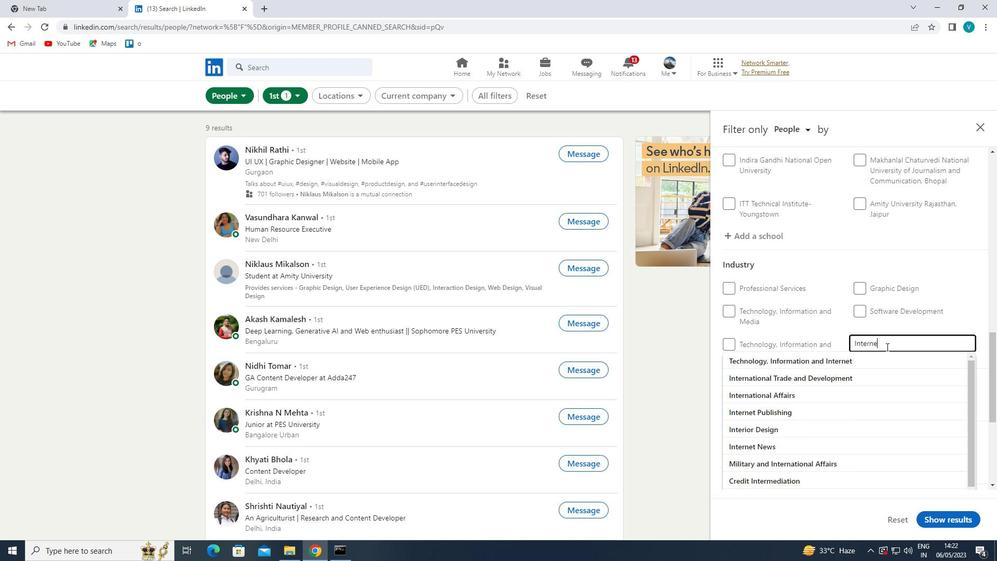 
Action: Mouse moved to (832, 386)
Screenshot: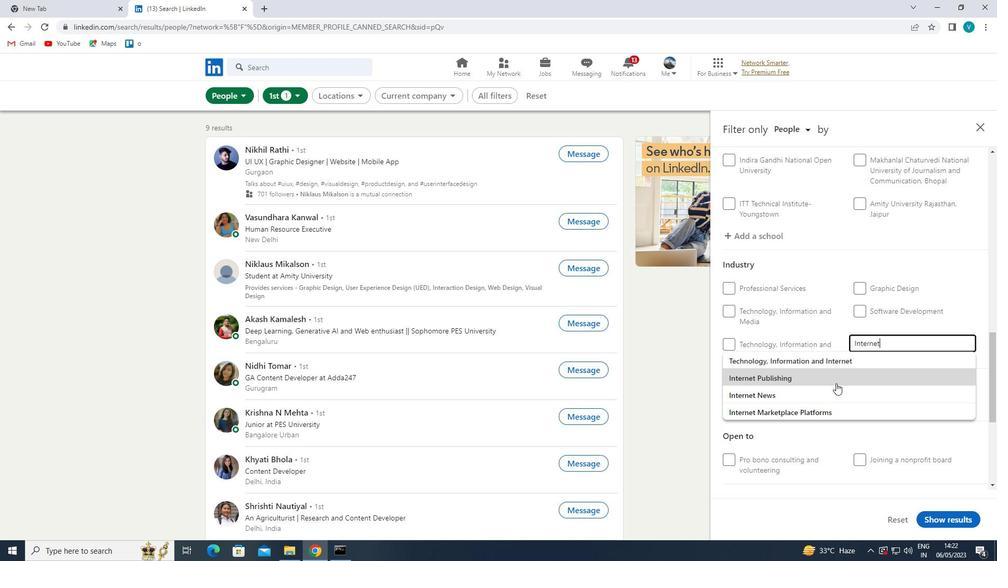 
Action: Mouse pressed left at (832, 386)
Screenshot: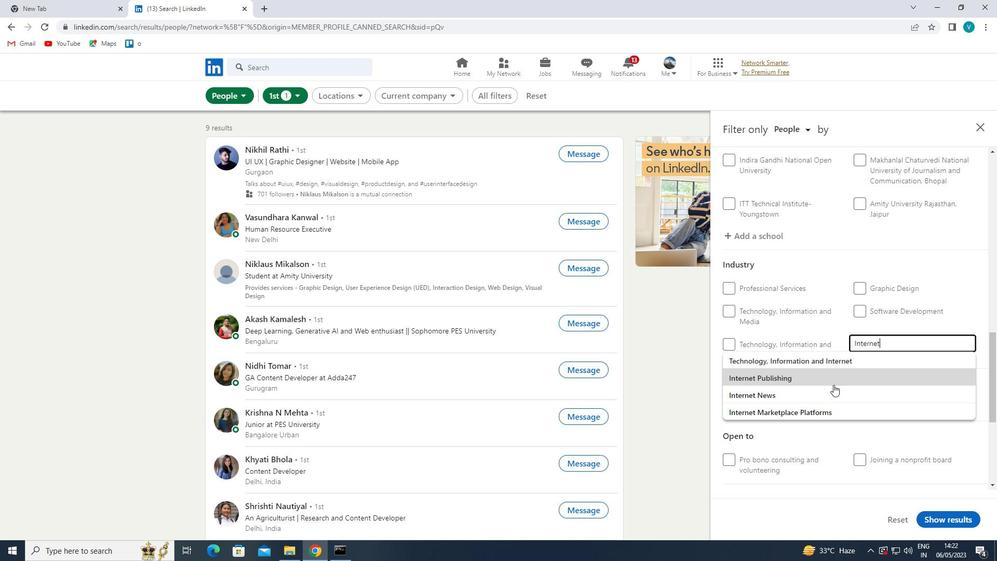 
Action: Mouse scrolled (832, 386) with delta (0, 0)
Screenshot: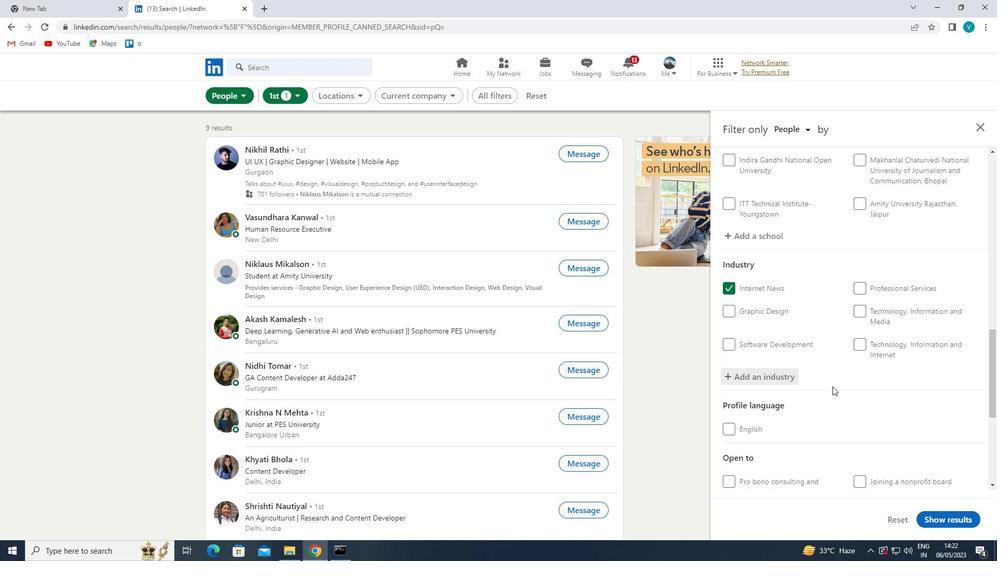 
Action: Mouse scrolled (832, 386) with delta (0, 0)
Screenshot: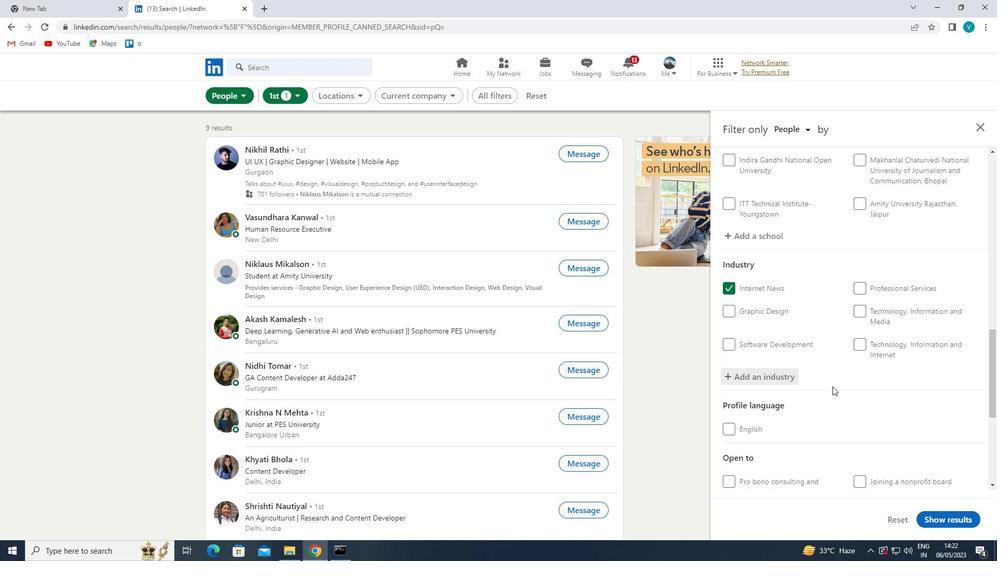 
Action: Mouse scrolled (832, 386) with delta (0, 0)
Screenshot: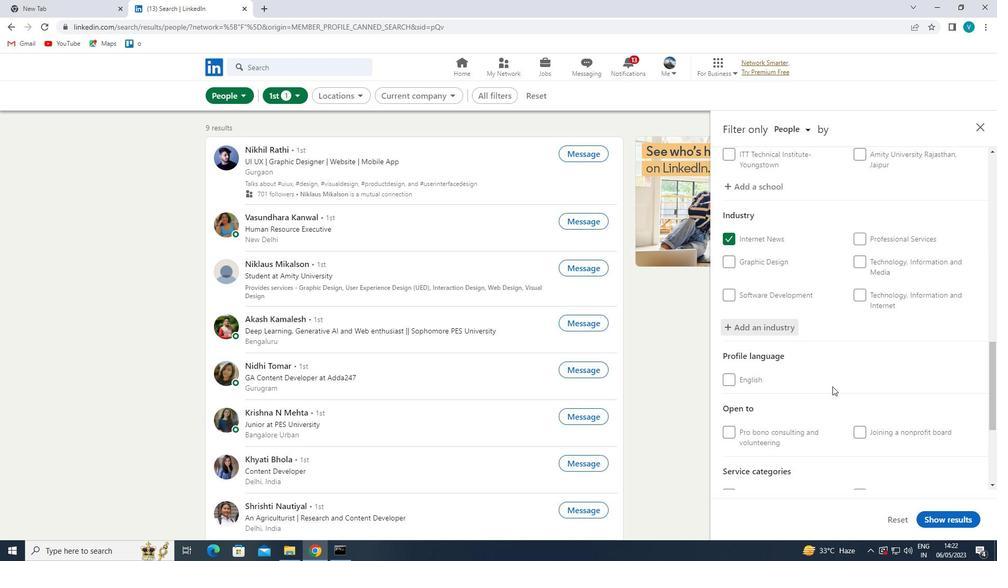 
Action: Mouse scrolled (832, 386) with delta (0, 0)
Screenshot: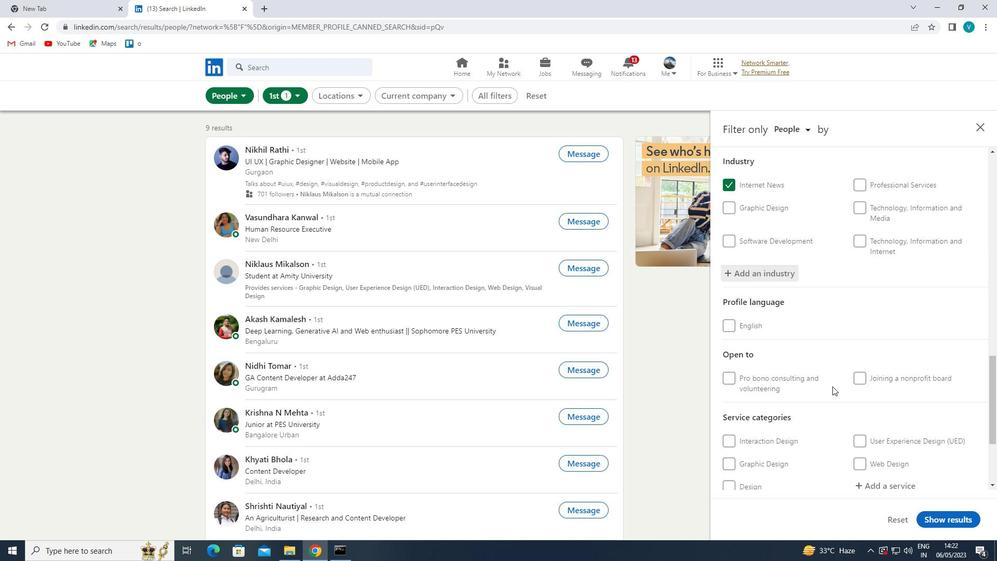 
Action: Mouse moved to (877, 380)
Screenshot: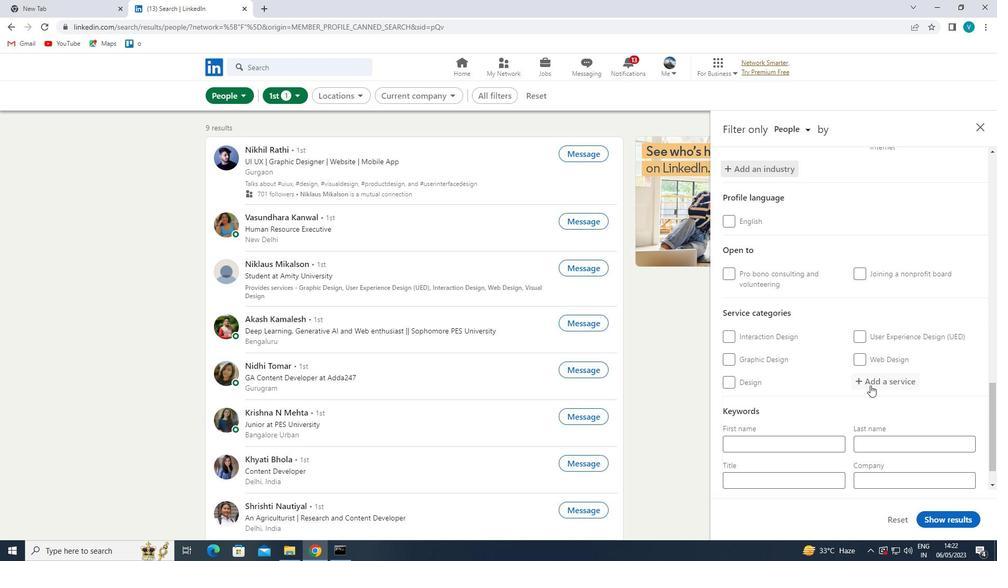 
Action: Mouse pressed left at (877, 380)
Screenshot: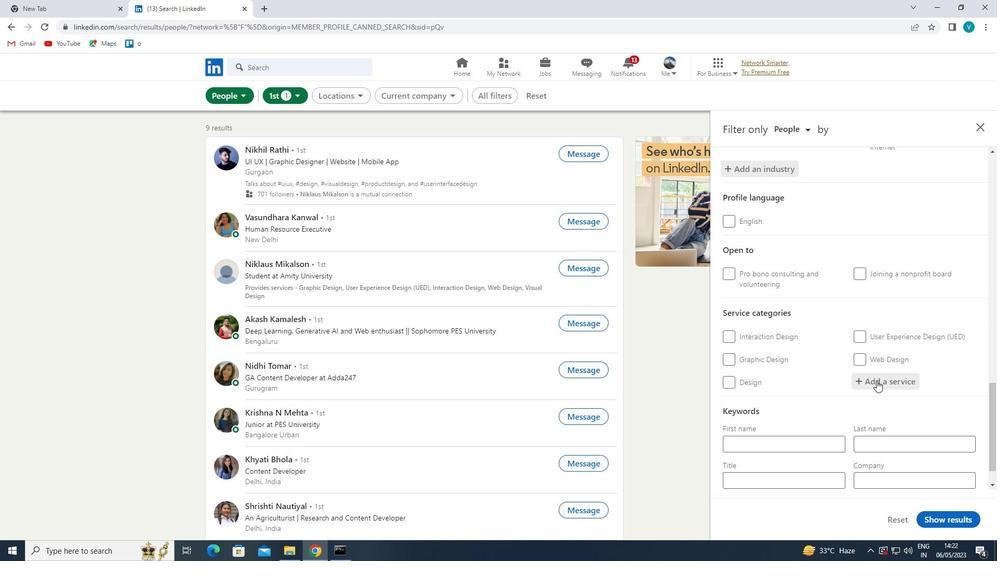 
Action: Key pressed <Key.shift>FINA
Screenshot: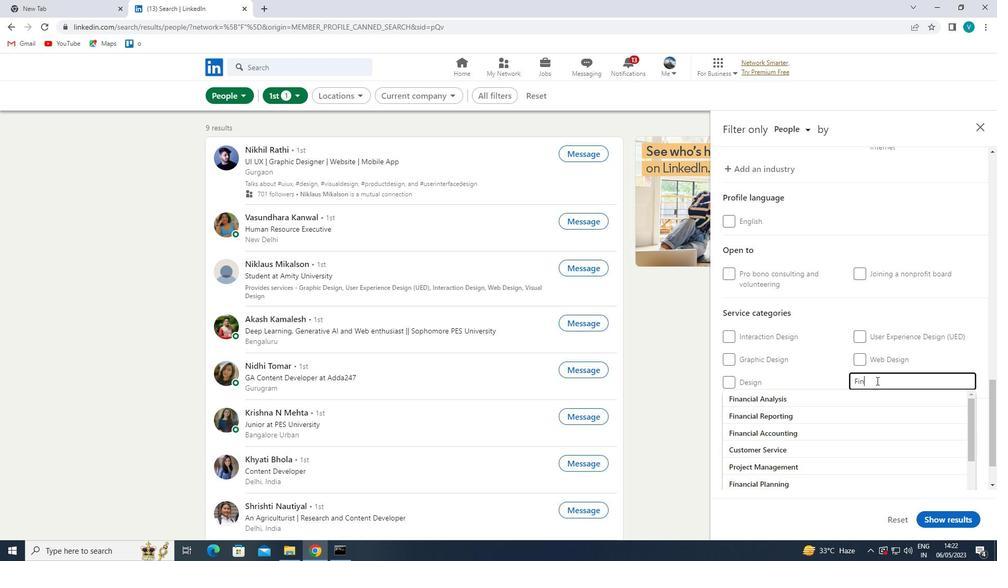 
Action: Mouse moved to (862, 369)
Screenshot: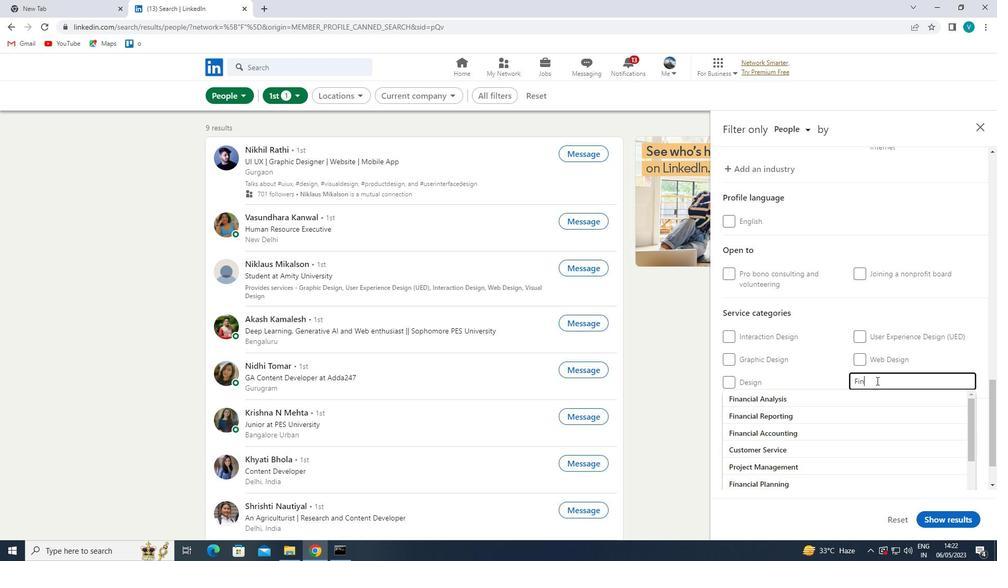 
Action: Key pressed NCIAL
Screenshot: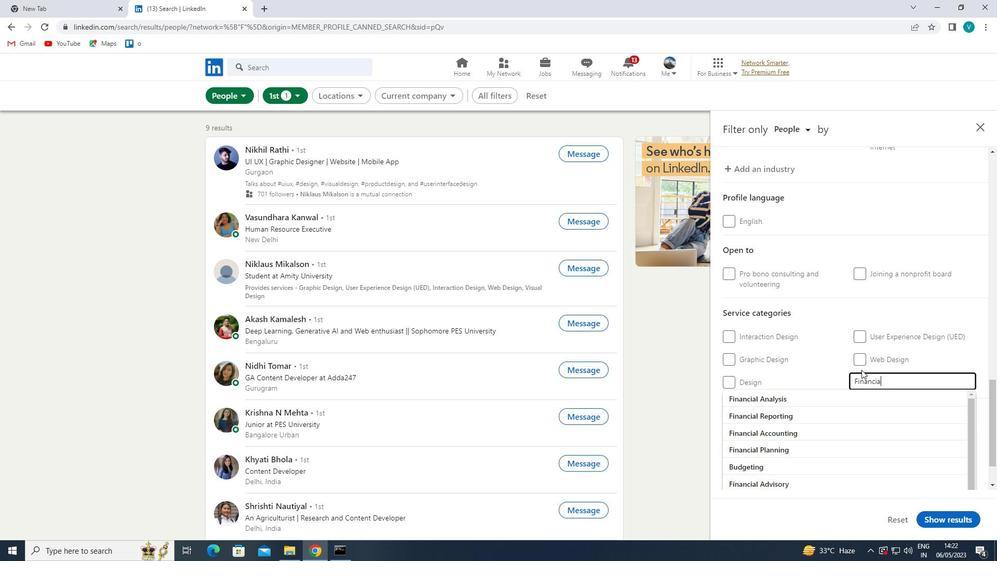 
Action: Mouse moved to (809, 427)
Screenshot: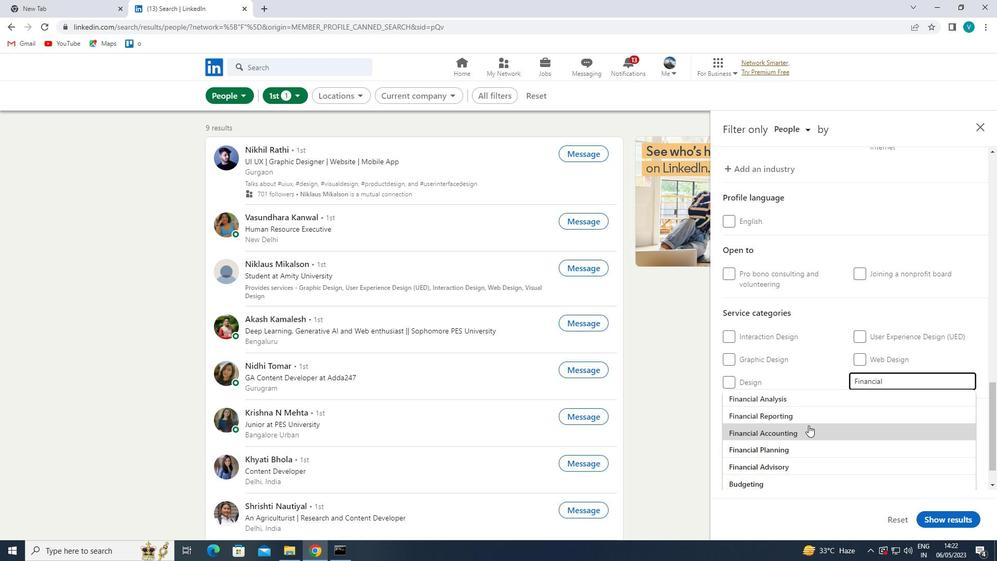 
Action: Mouse pressed left at (809, 427)
Screenshot: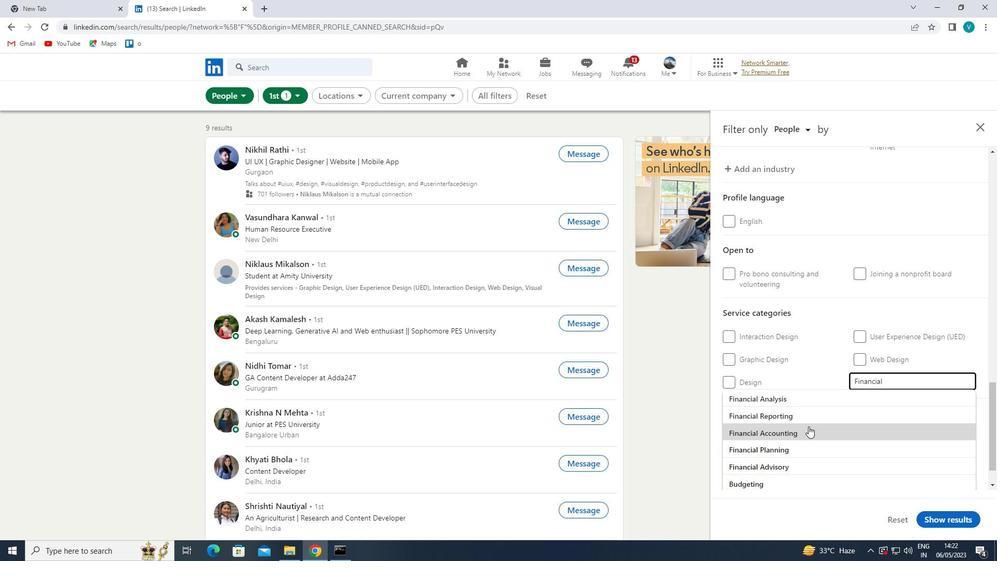 
Action: Mouse moved to (814, 422)
Screenshot: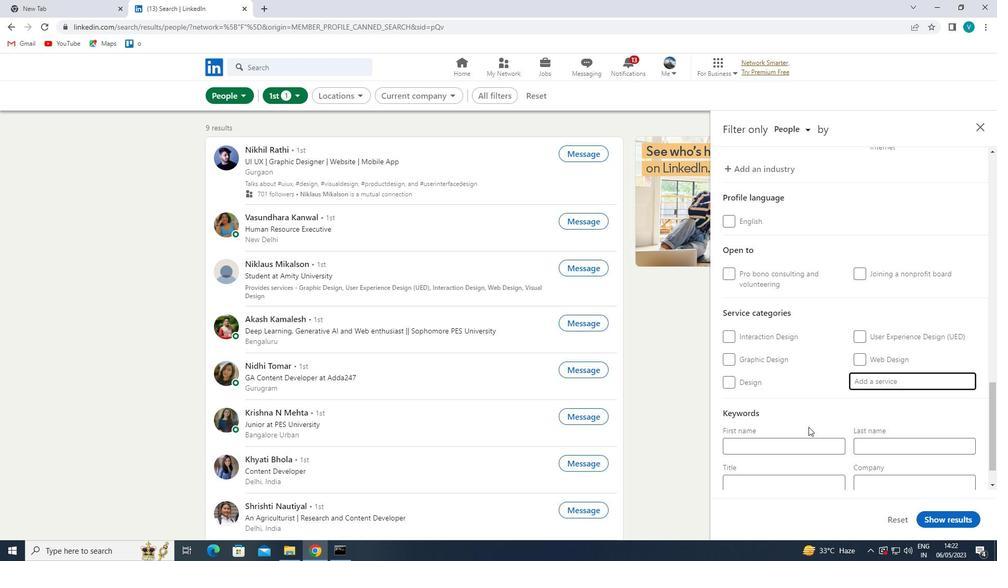
Action: Mouse scrolled (814, 421) with delta (0, 0)
Screenshot: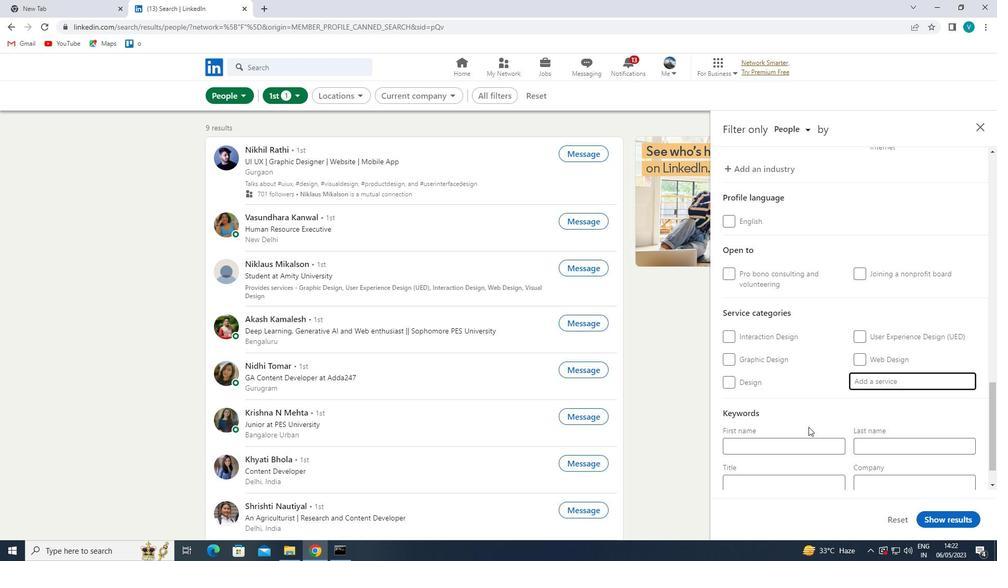 
Action: Mouse moved to (815, 422)
Screenshot: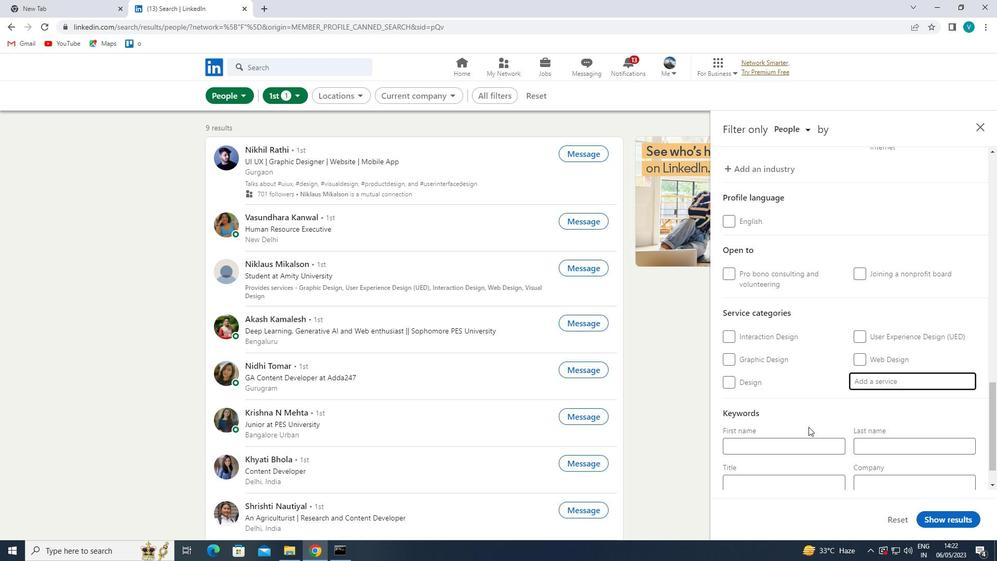 
Action: Mouse scrolled (815, 421) with delta (0, 0)
Screenshot: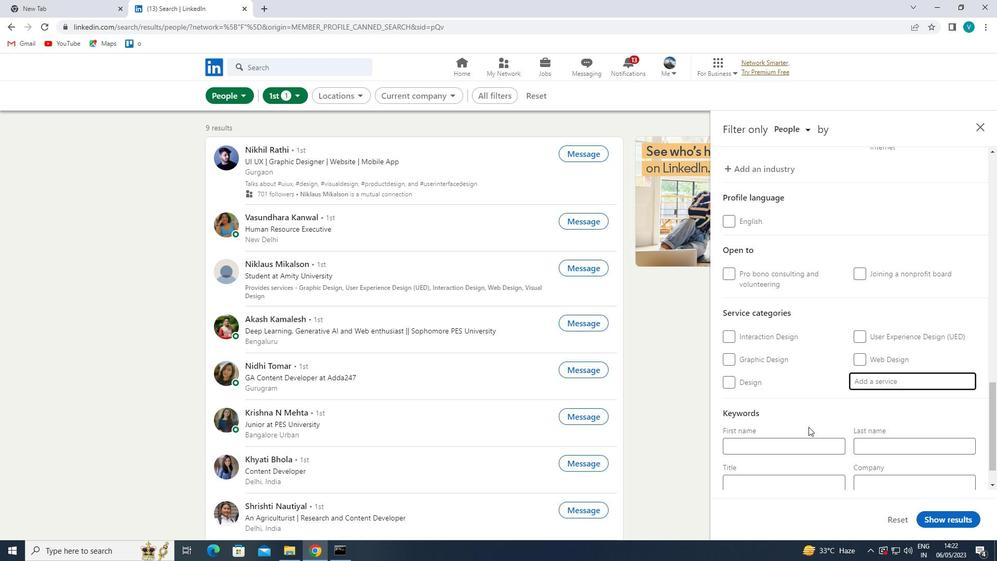 
Action: Mouse moved to (815, 421)
Screenshot: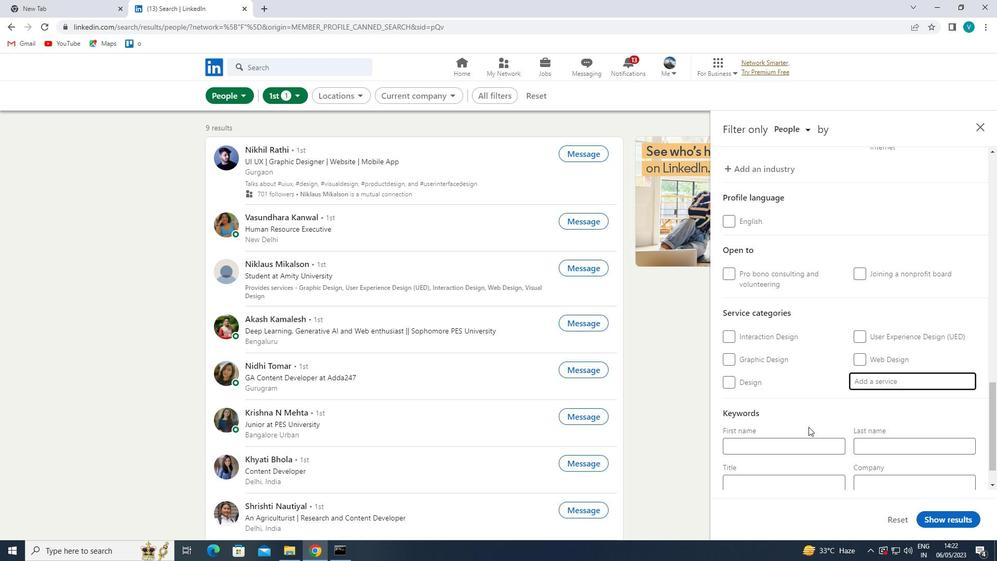 
Action: Mouse scrolled (815, 420) with delta (0, 0)
Screenshot: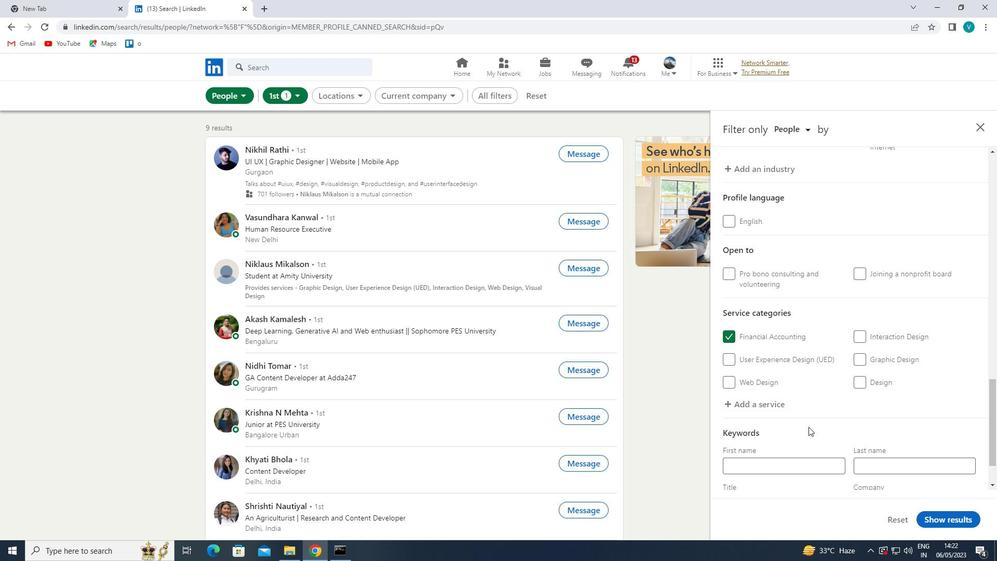 
Action: Mouse moved to (808, 439)
Screenshot: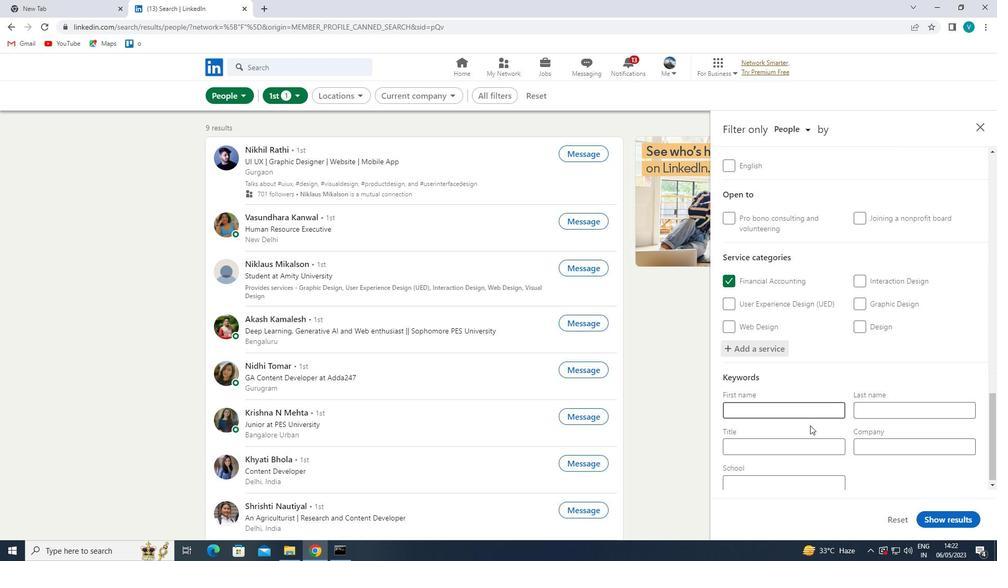 
Action: Mouse pressed left at (808, 439)
Screenshot: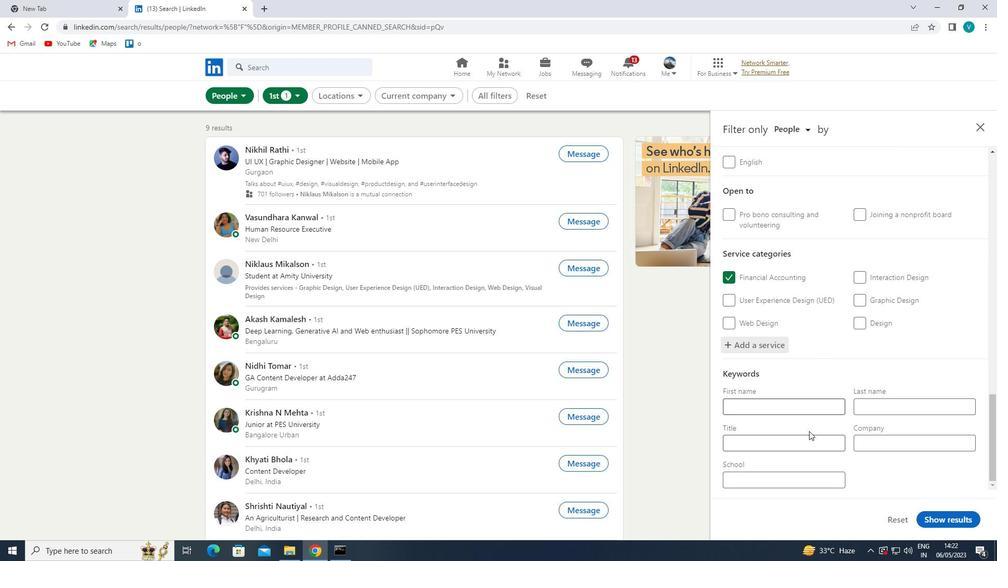 
Action: Key pressed <Key.shift>LINE<Key.space><Key.shift>COOK
Screenshot: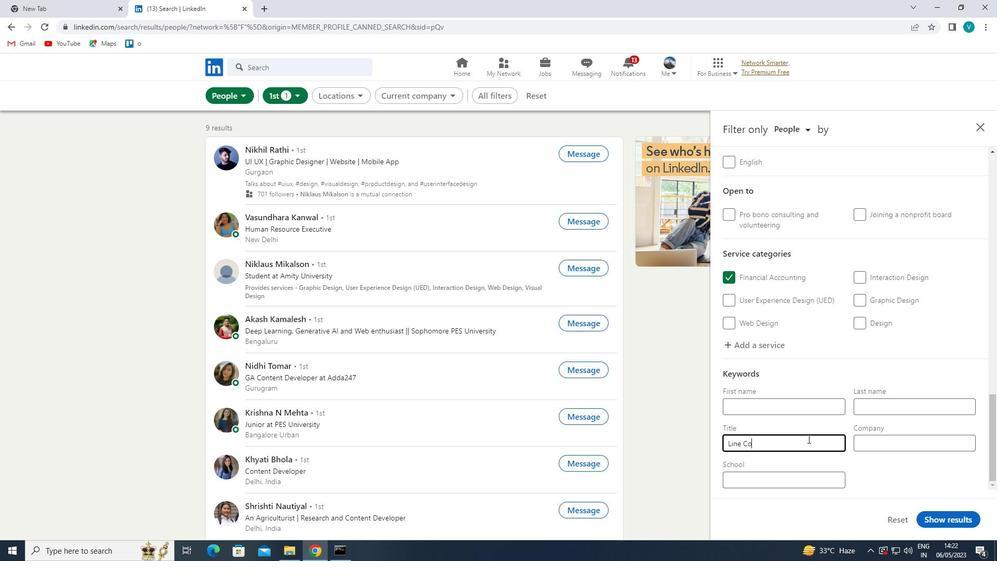 
Action: Mouse moved to (944, 517)
Screenshot: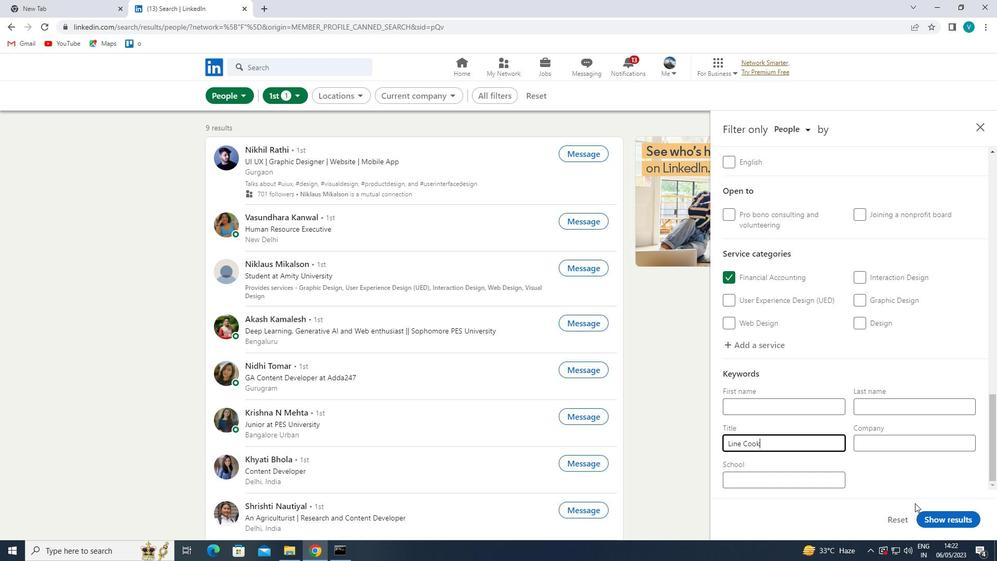 
Action: Mouse pressed left at (944, 517)
Screenshot: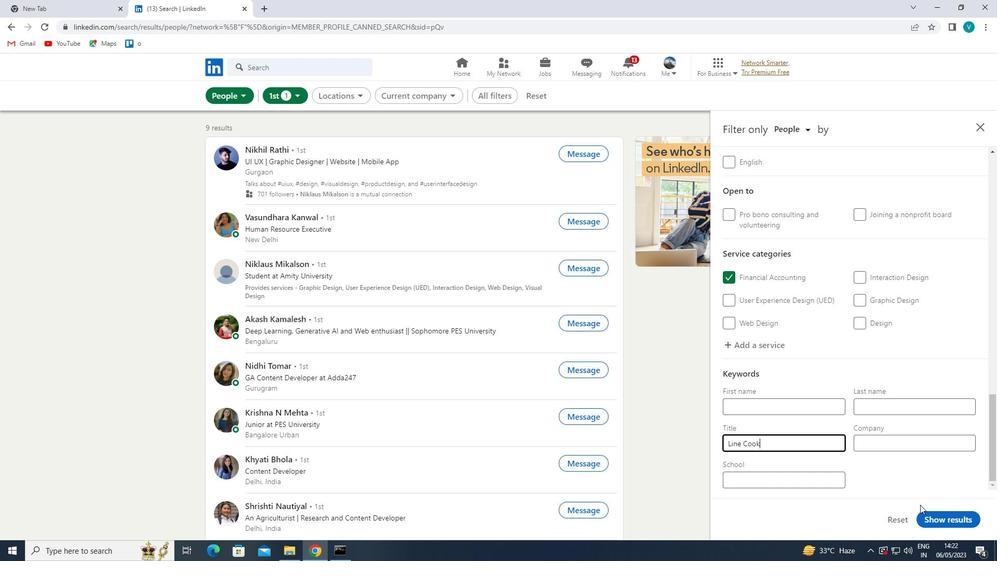 
Action: Mouse moved to (941, 519)
Screenshot: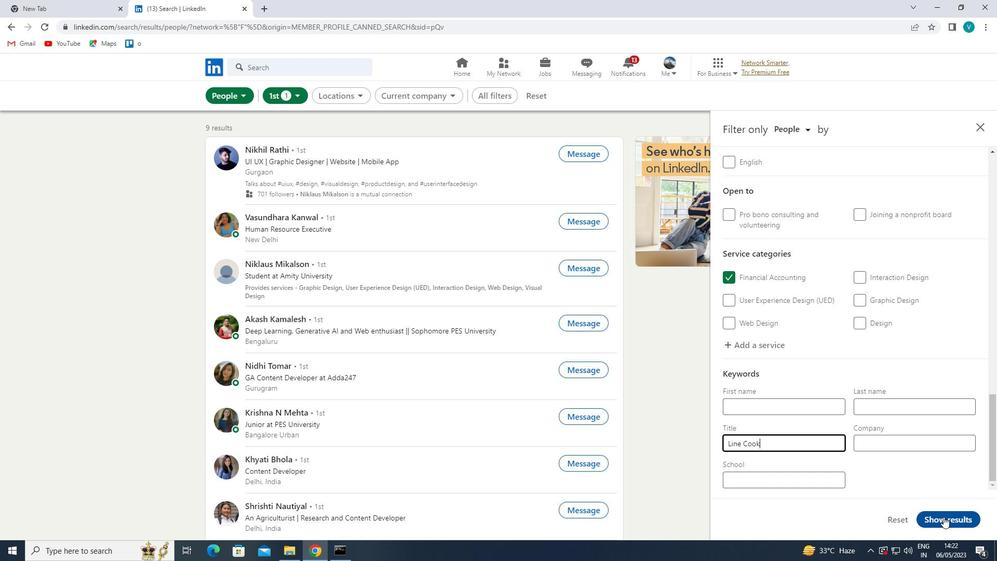 
